Task: Look for space in Muritiba, Brazil from 11th June, 2023 to 17th June, 2023 for 1 adult in price range Rs.5000 to Rs.12000. Place can be private room with 1  bedroom having 1 bed and 1 bathroom. Property type can be house, flat, guest house, hotel. Booking option can be shelf check-in. Required host language is Spanish.
Action: Mouse moved to (182, 519)
Screenshot: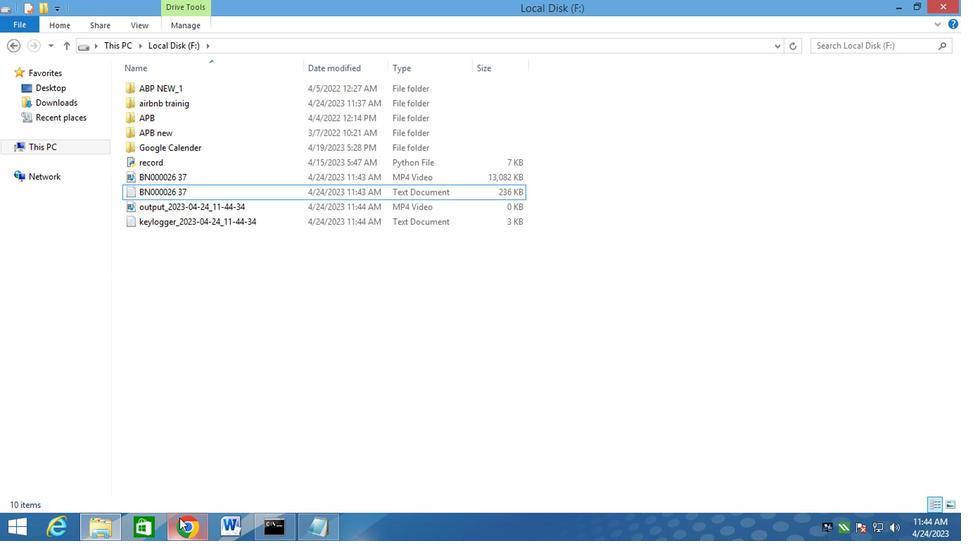 
Action: Mouse pressed left at (182, 519)
Screenshot: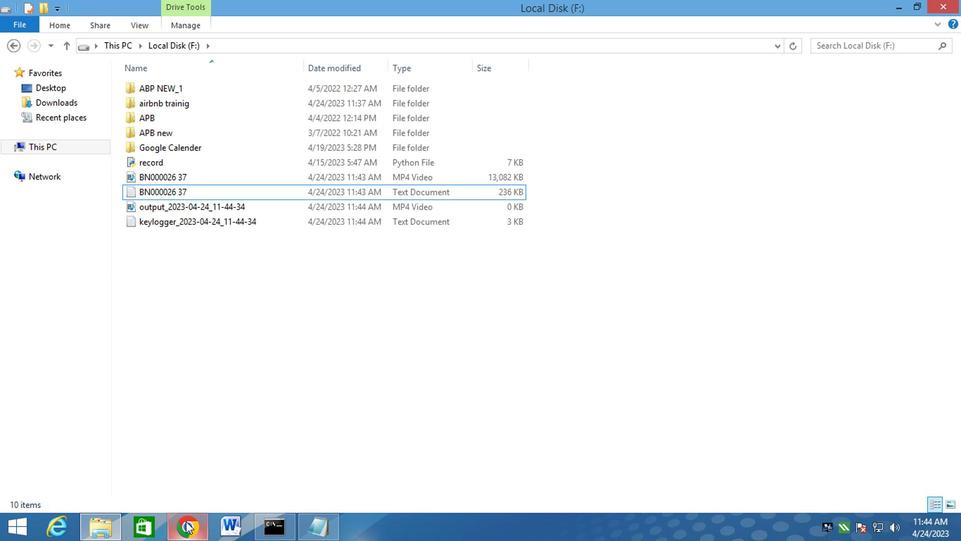 
Action: Mouse moved to (421, 101)
Screenshot: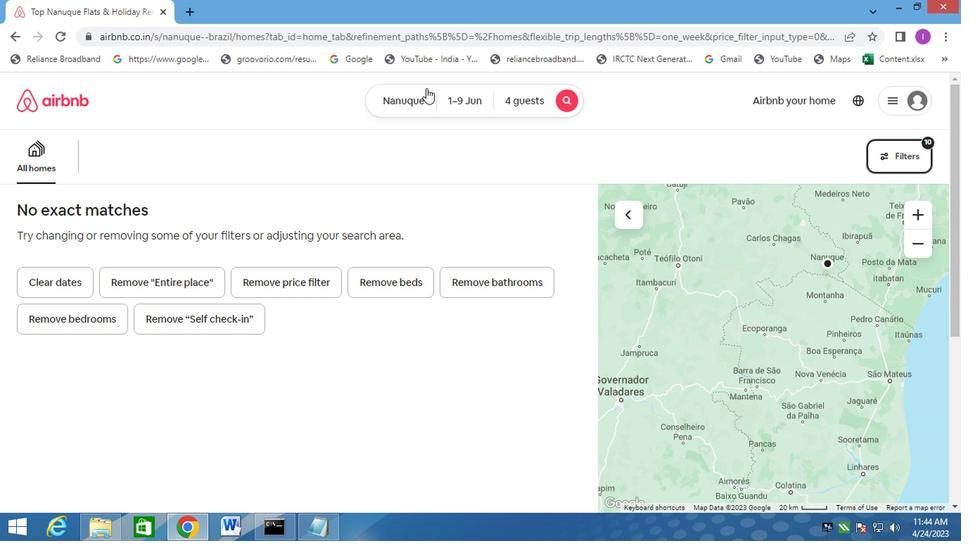 
Action: Mouse pressed left at (421, 101)
Screenshot: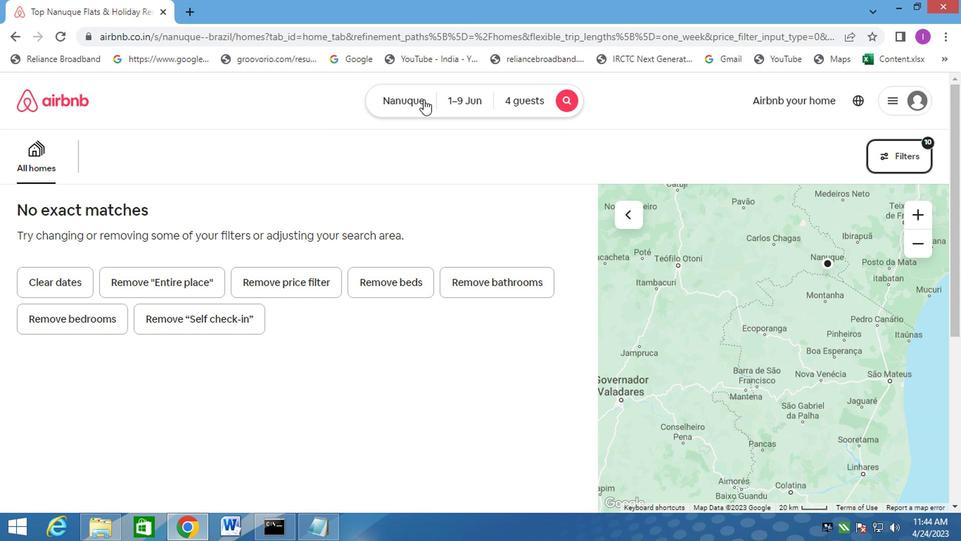 
Action: Mouse moved to (315, 159)
Screenshot: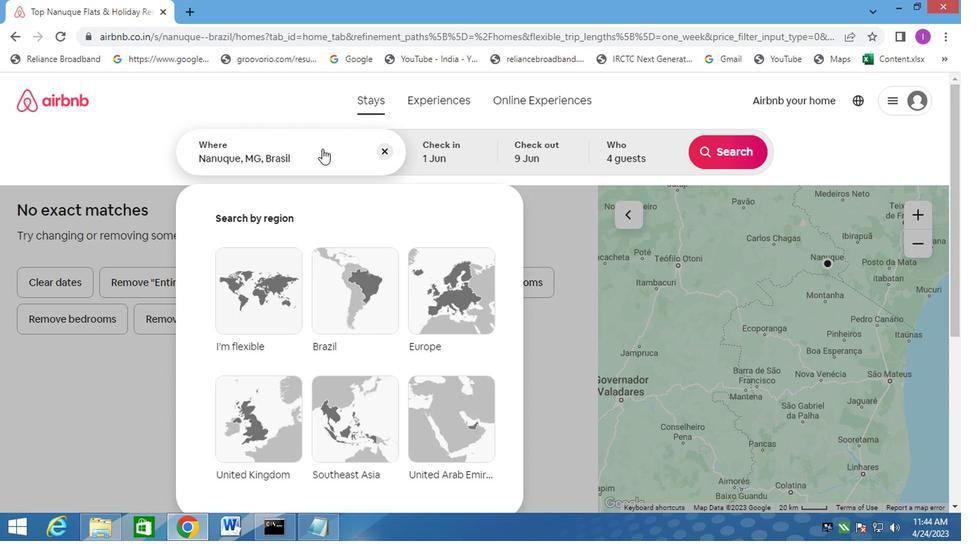 
Action: Mouse pressed left at (315, 159)
Screenshot: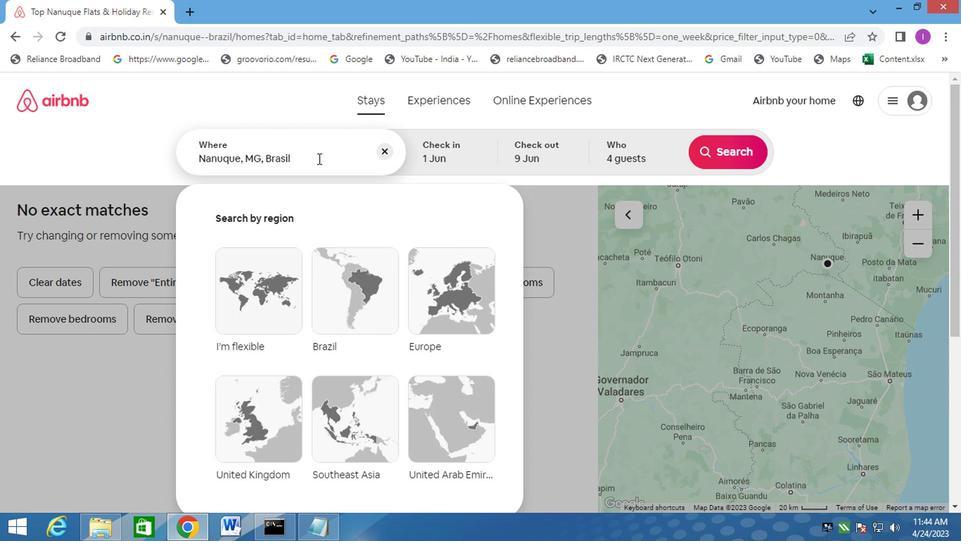 
Action: Mouse moved to (188, 175)
Screenshot: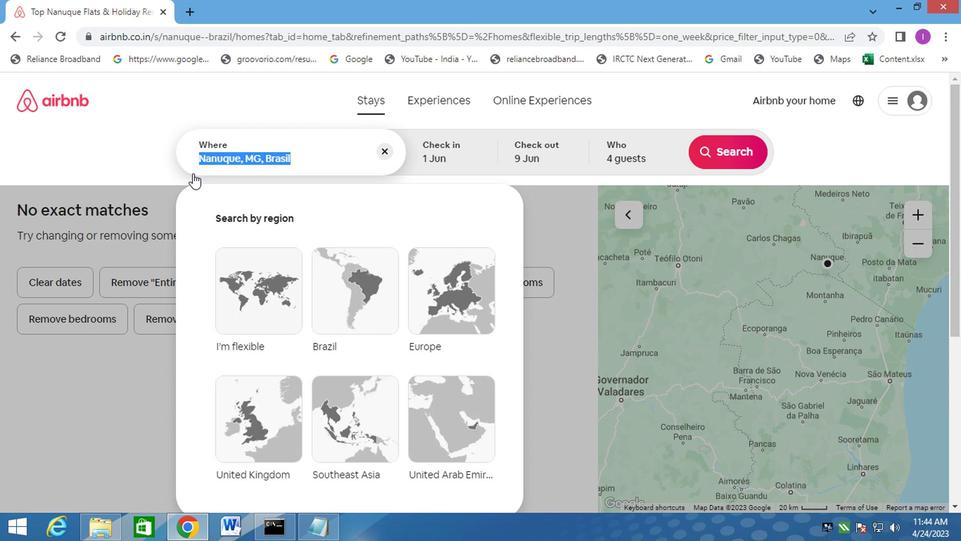 
Action: Key pressed <Key.caps_lock>Muritiba
Screenshot: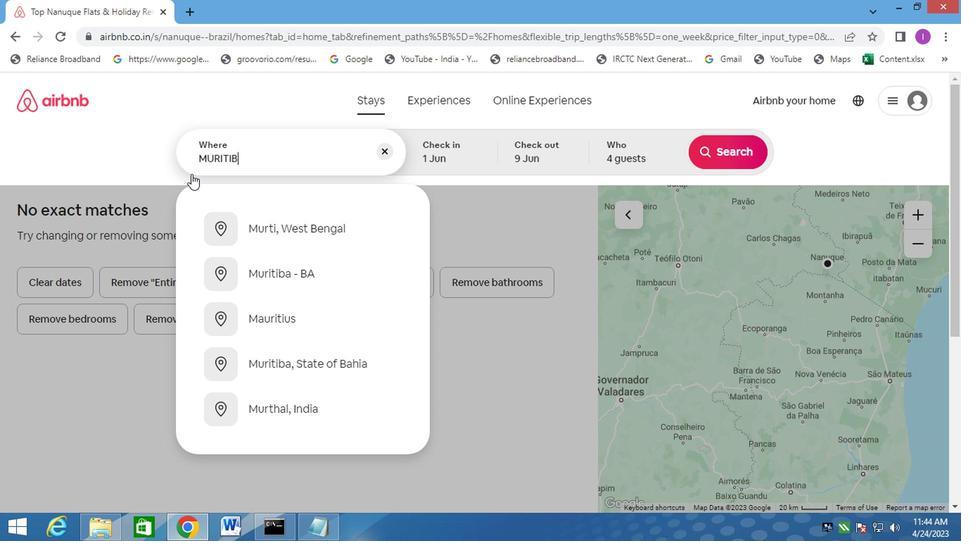 
Action: Mouse moved to (309, 234)
Screenshot: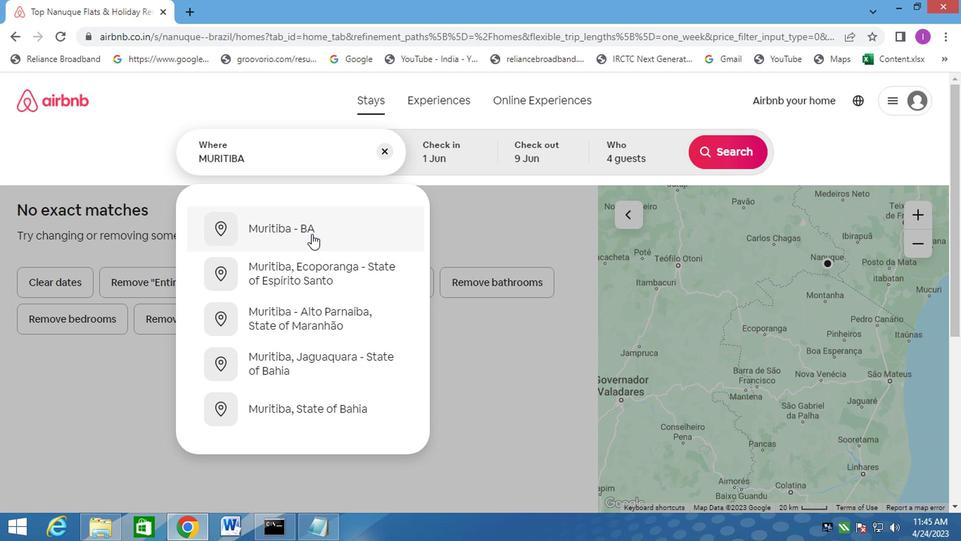 
Action: Mouse pressed left at (309, 234)
Screenshot: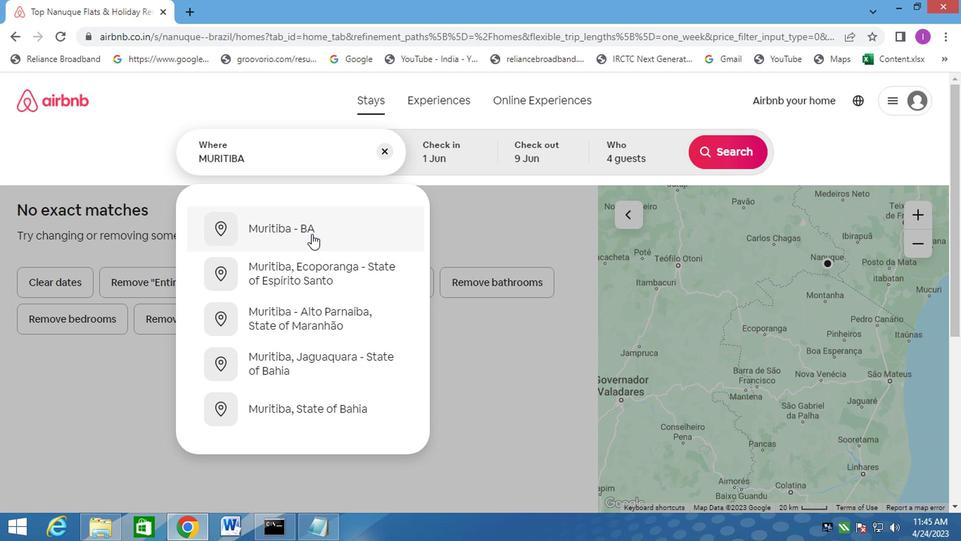 
Action: Mouse moved to (221, 389)
Screenshot: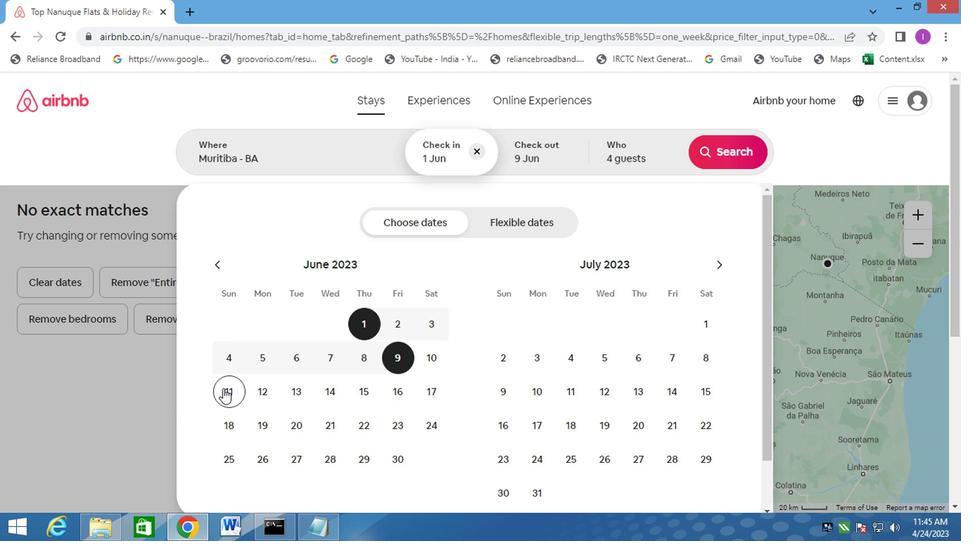 
Action: Mouse pressed left at (221, 389)
Screenshot: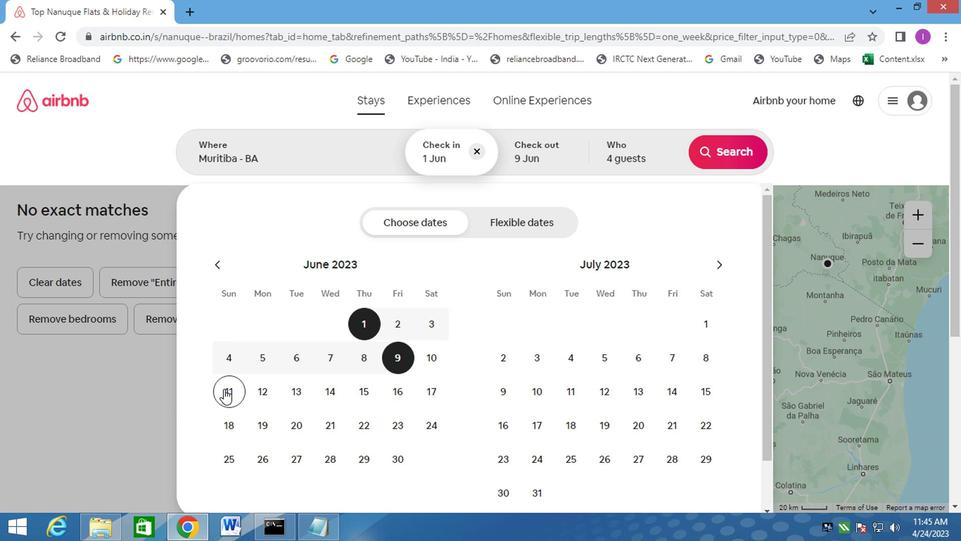 
Action: Mouse moved to (425, 396)
Screenshot: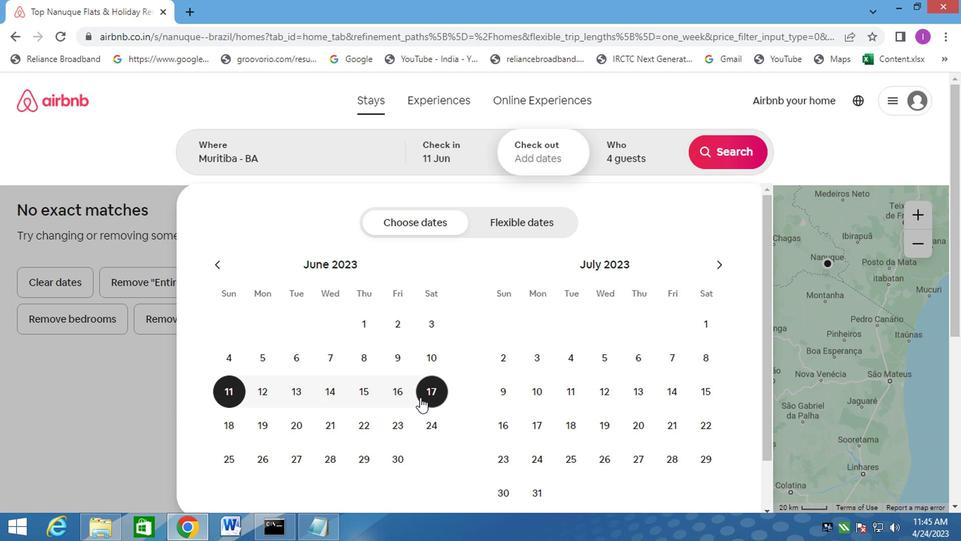 
Action: Mouse pressed left at (425, 396)
Screenshot: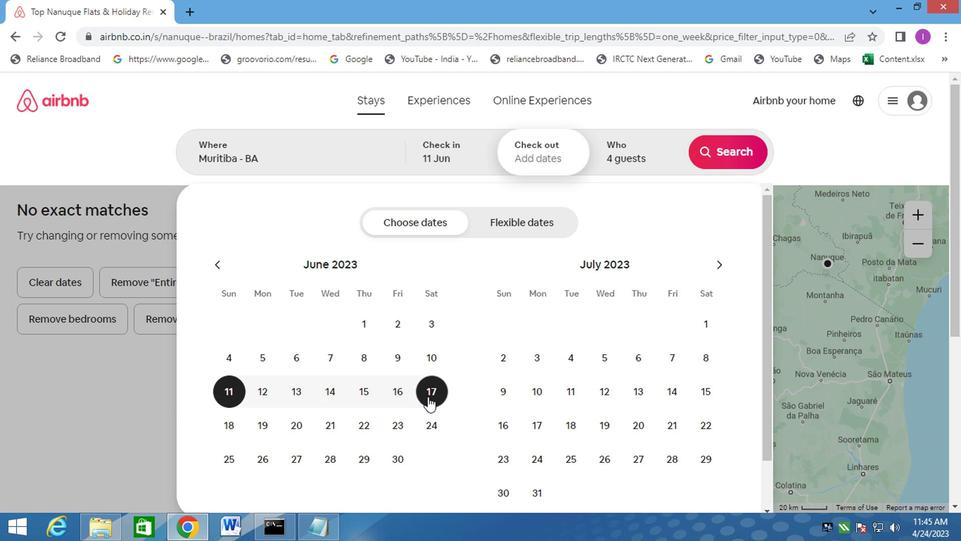 
Action: Mouse moved to (618, 152)
Screenshot: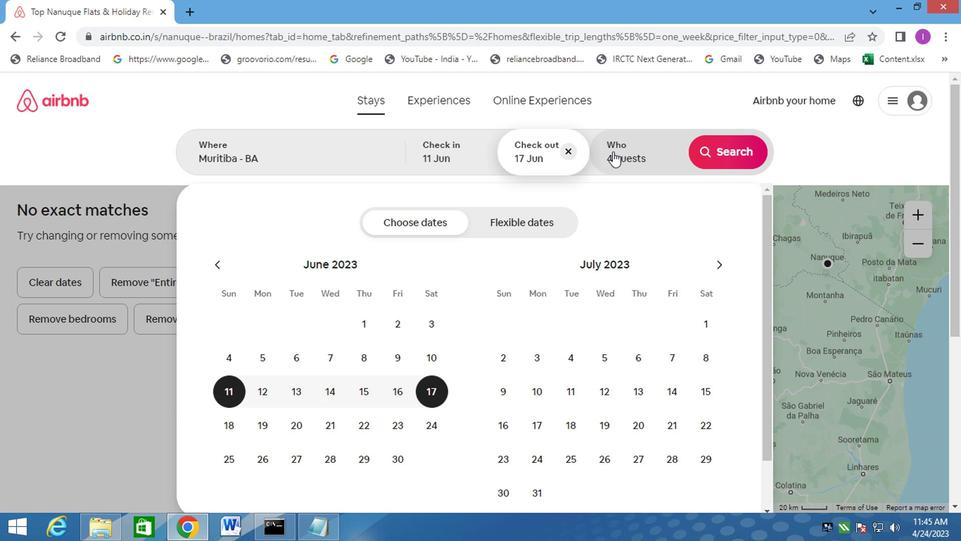 
Action: Mouse pressed left at (618, 152)
Screenshot: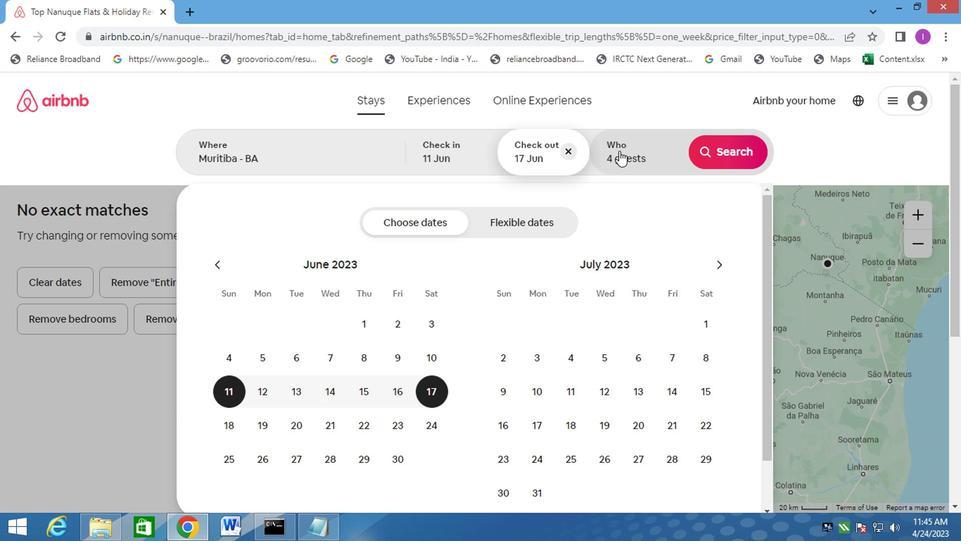 
Action: Mouse moved to (682, 229)
Screenshot: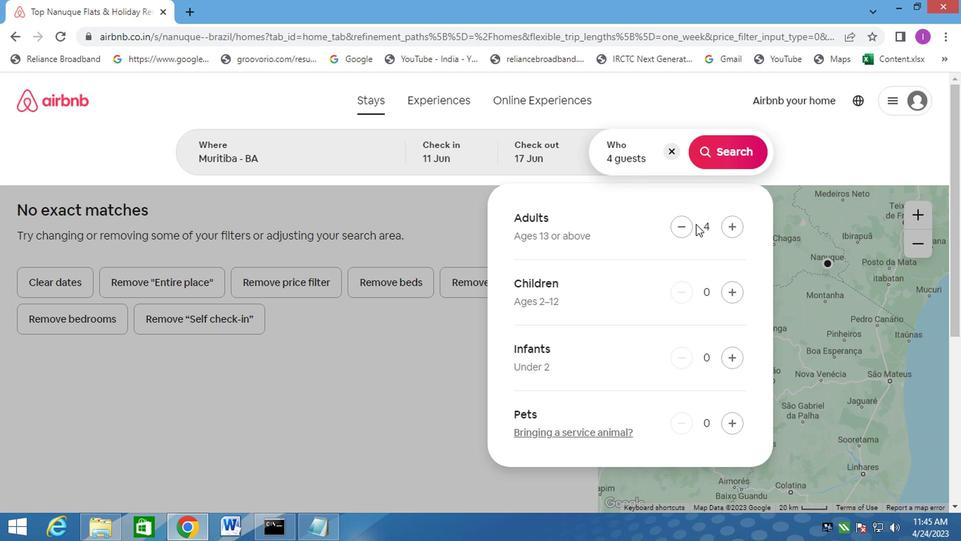 
Action: Mouse pressed left at (682, 229)
Screenshot: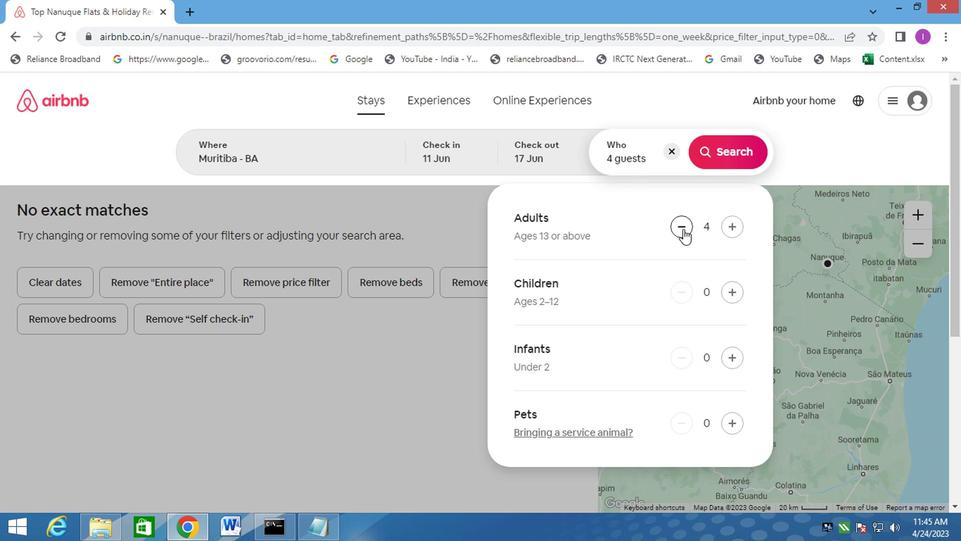 
Action: Mouse pressed left at (682, 229)
Screenshot: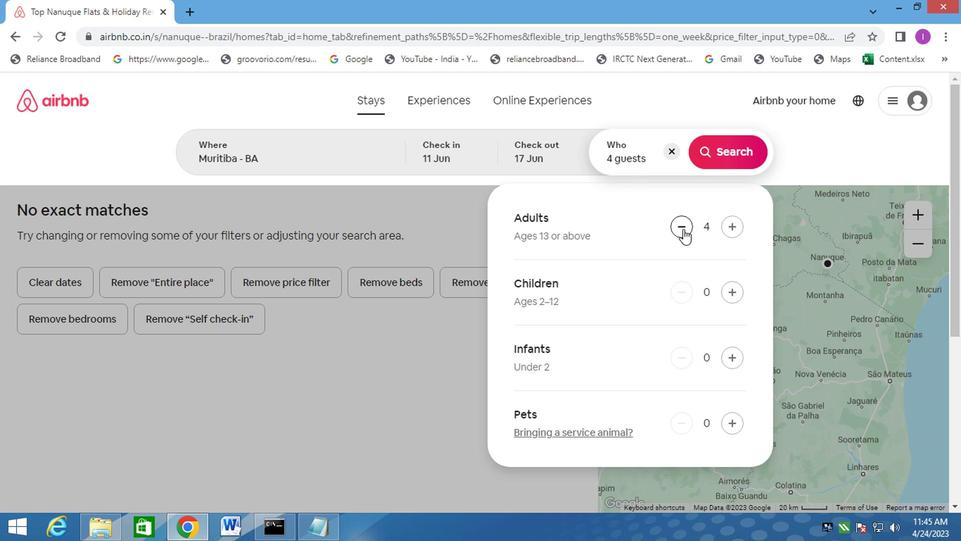 
Action: Mouse pressed left at (682, 229)
Screenshot: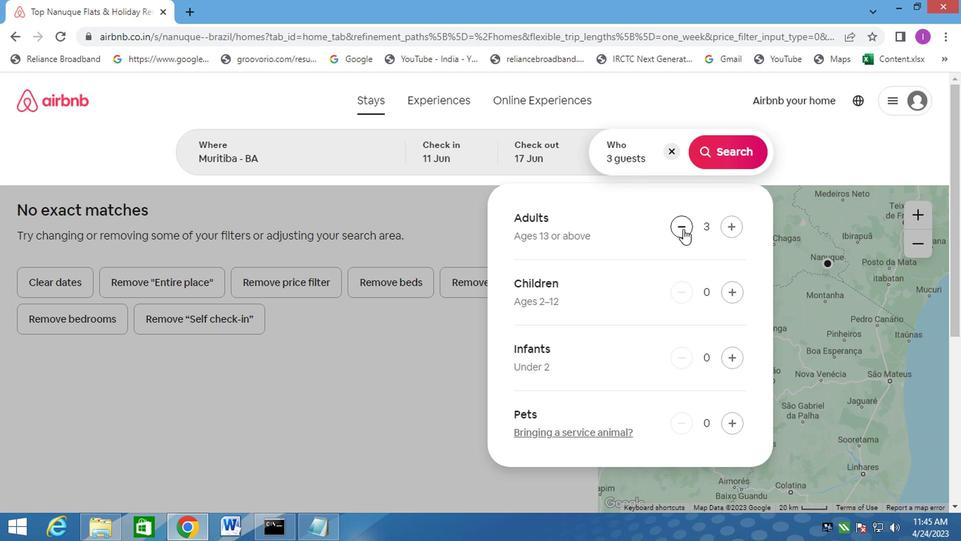 
Action: Mouse pressed left at (682, 229)
Screenshot: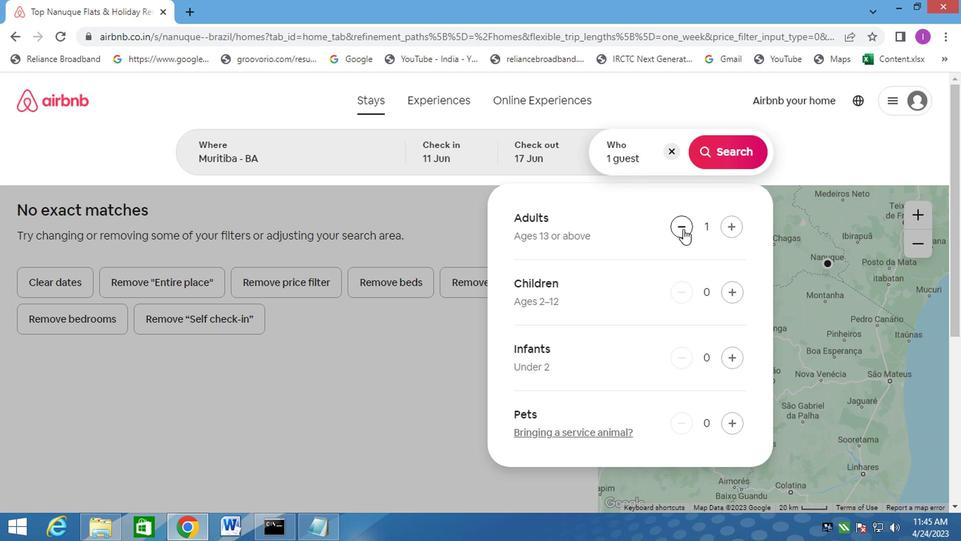 
Action: Mouse moved to (730, 223)
Screenshot: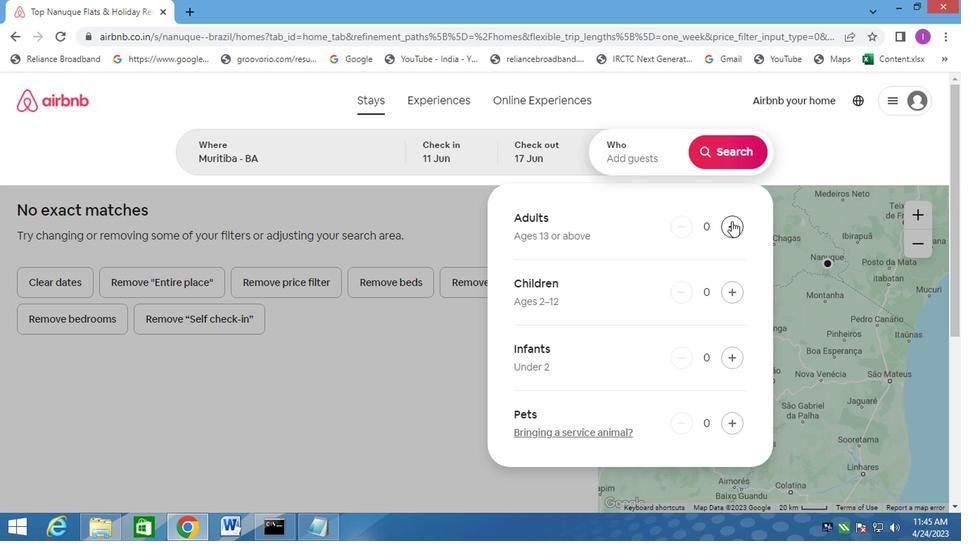 
Action: Mouse pressed left at (730, 223)
Screenshot: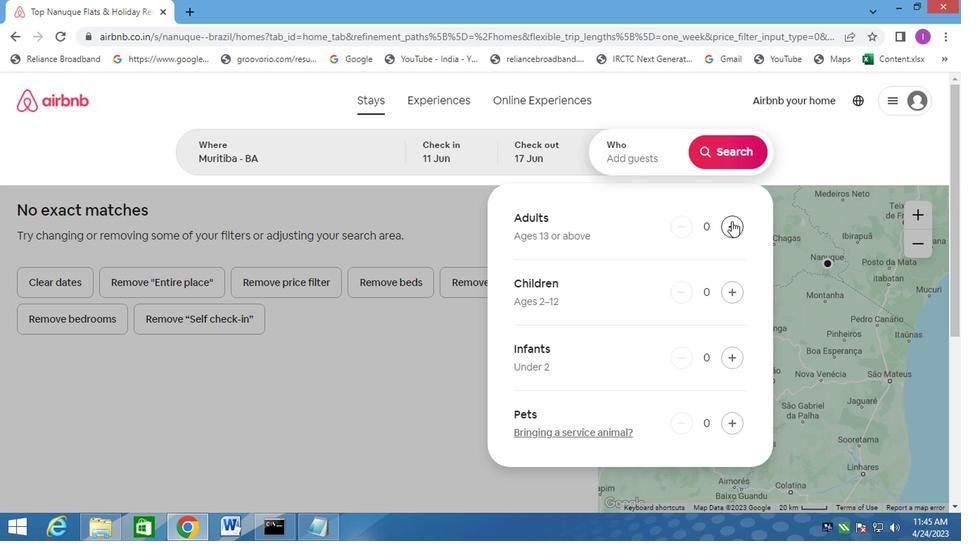 
Action: Mouse moved to (797, 136)
Screenshot: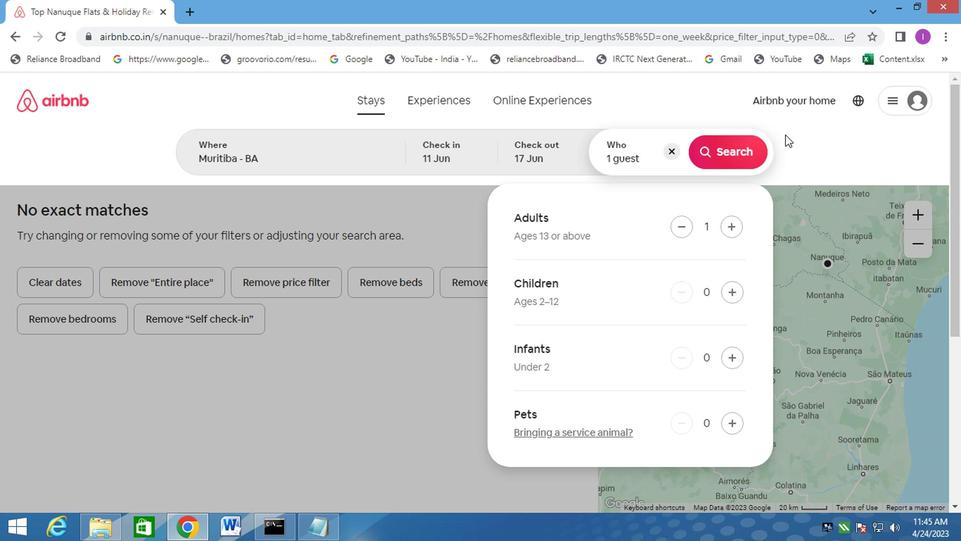 
Action: Mouse pressed left at (797, 136)
Screenshot: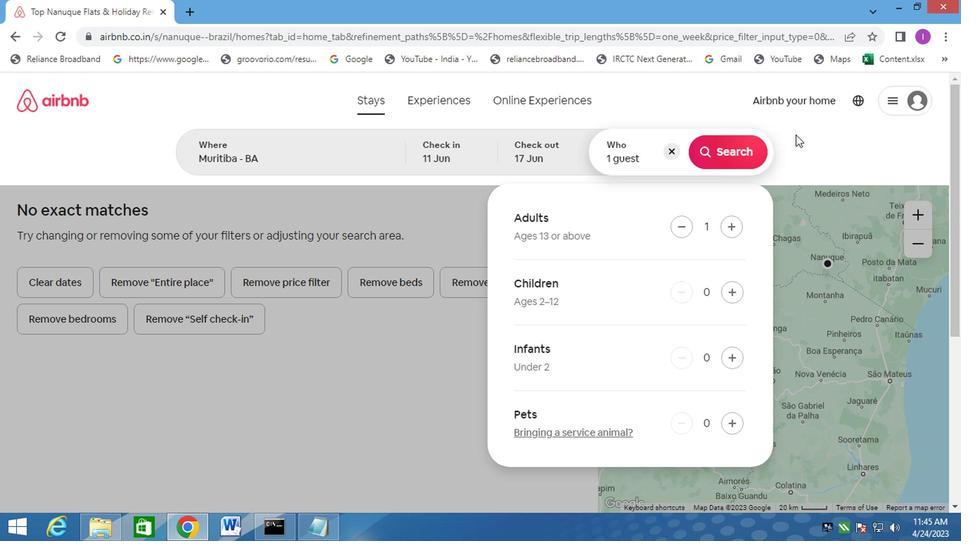 
Action: Mouse moved to (747, 148)
Screenshot: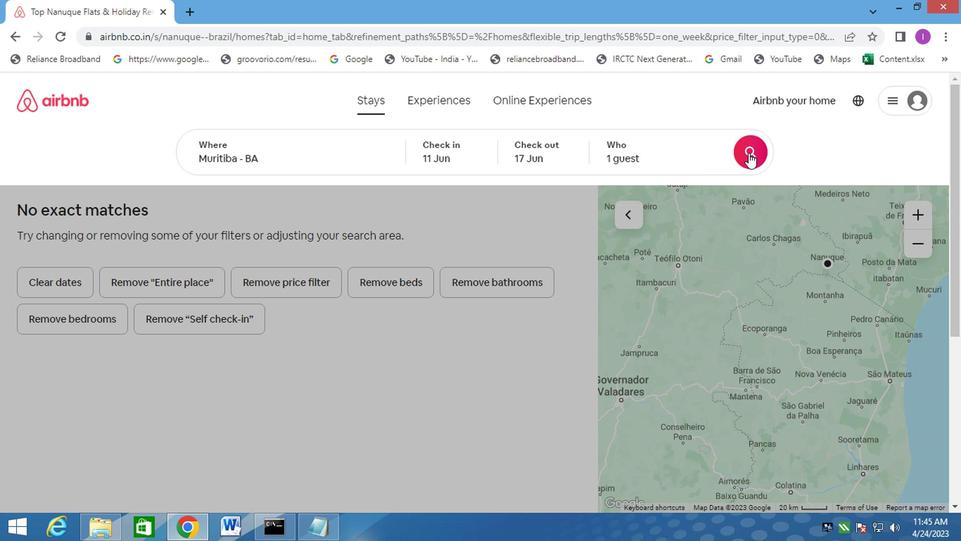 
Action: Mouse pressed left at (747, 148)
Screenshot: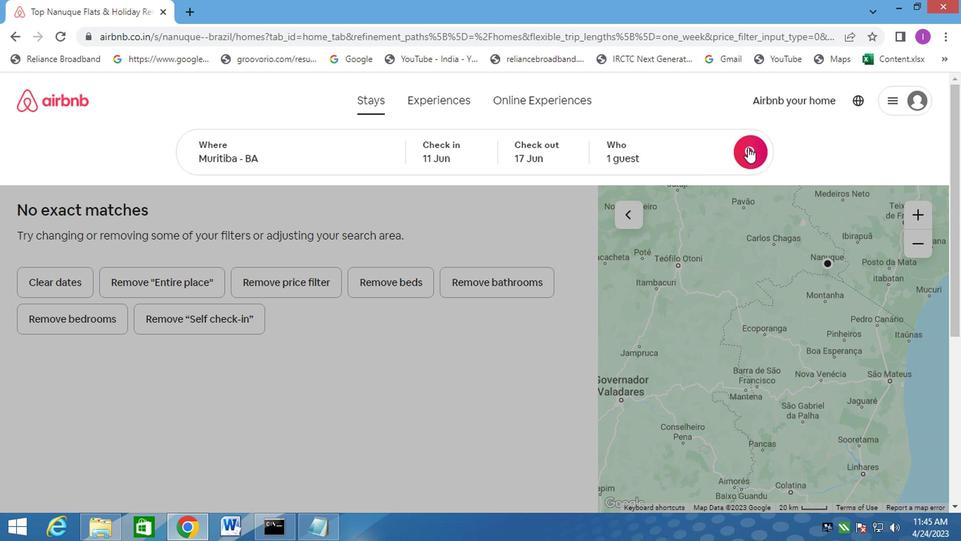 
Action: Mouse moved to (897, 156)
Screenshot: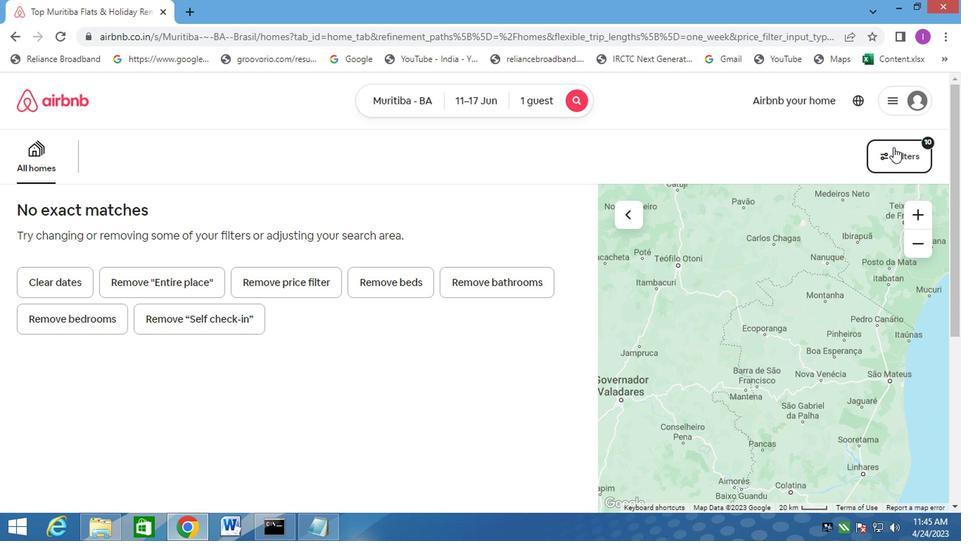 
Action: Mouse pressed left at (897, 156)
Screenshot: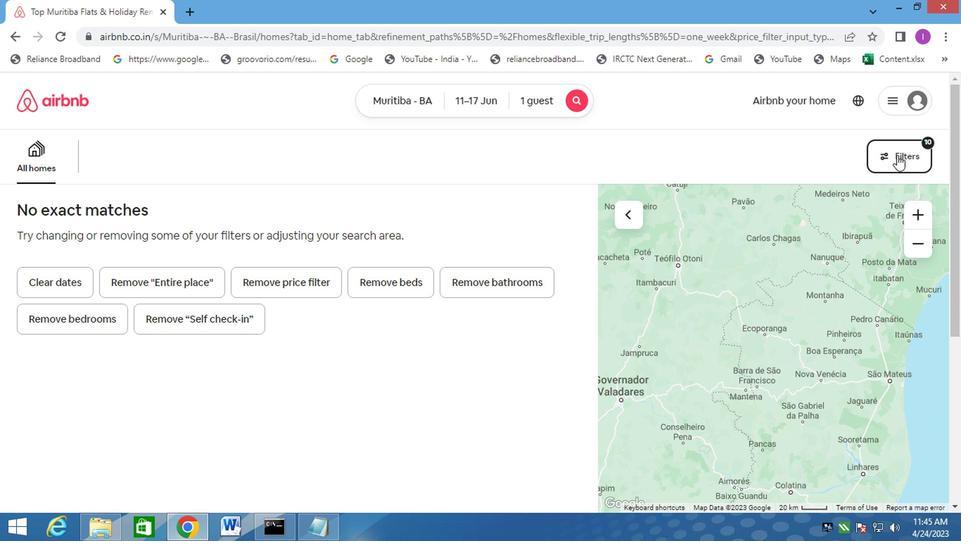
Action: Mouse moved to (318, 237)
Screenshot: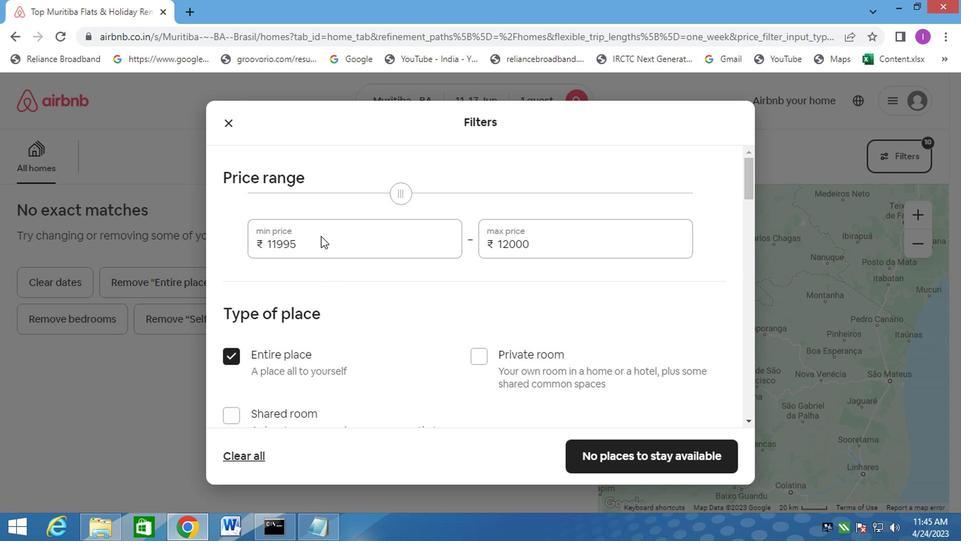 
Action: Mouse pressed left at (318, 237)
Screenshot: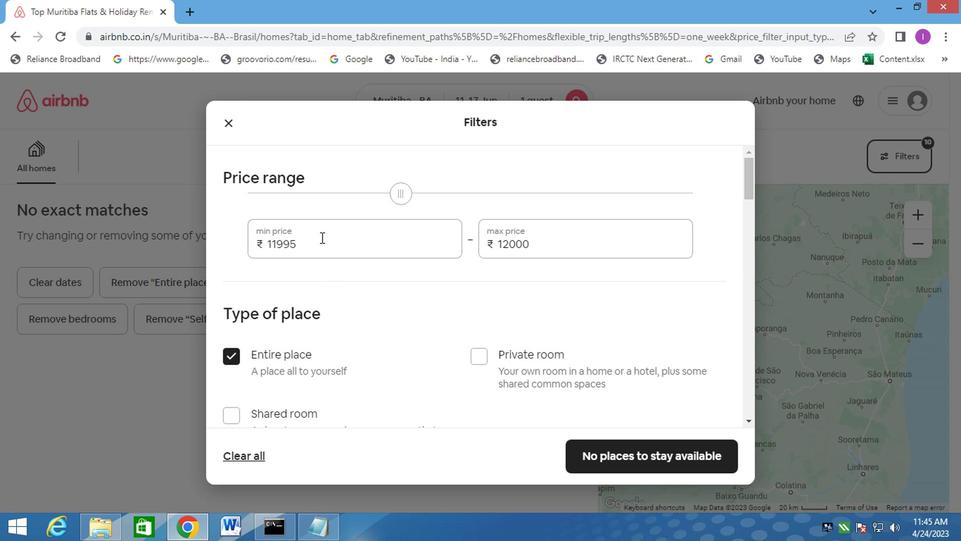 
Action: Mouse moved to (451, 286)
Screenshot: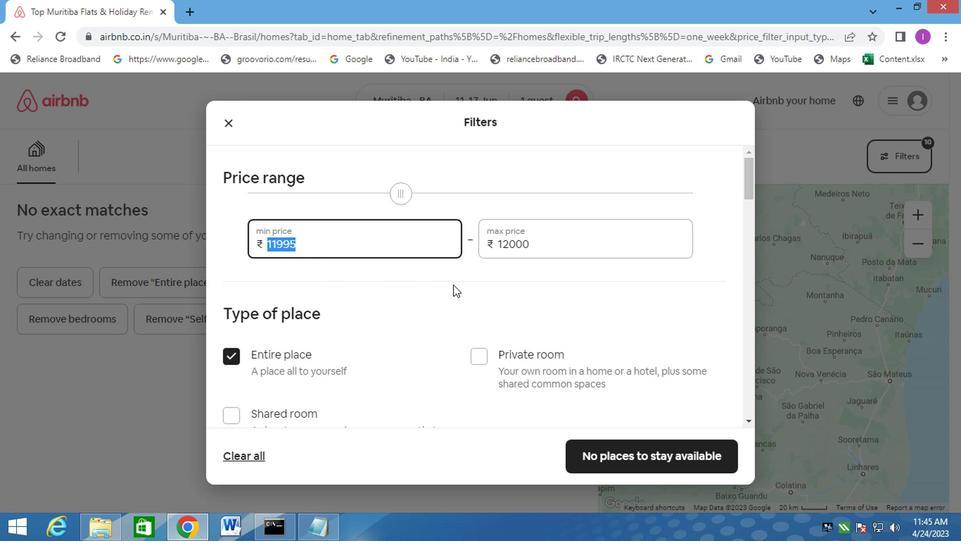 
Action: Key pressed 5000
Screenshot: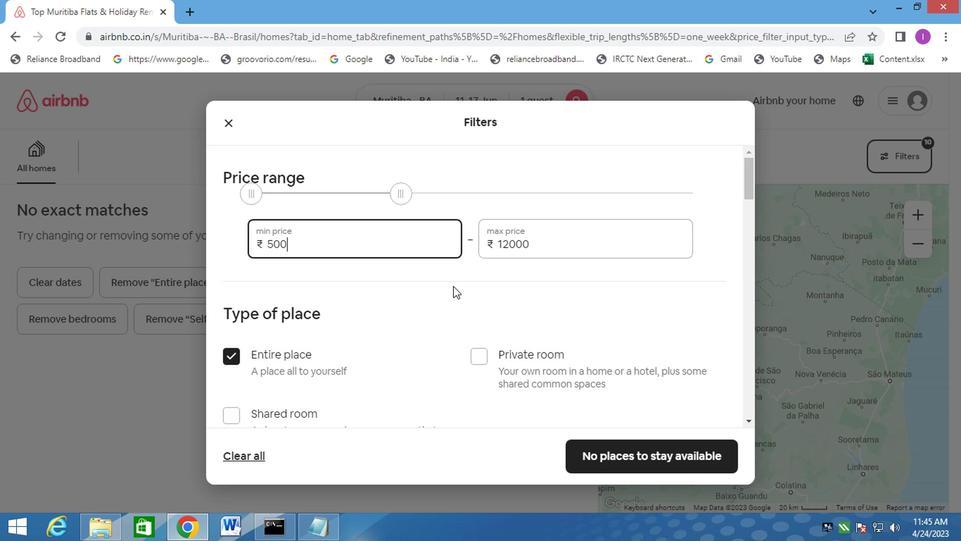 
Action: Mouse moved to (532, 242)
Screenshot: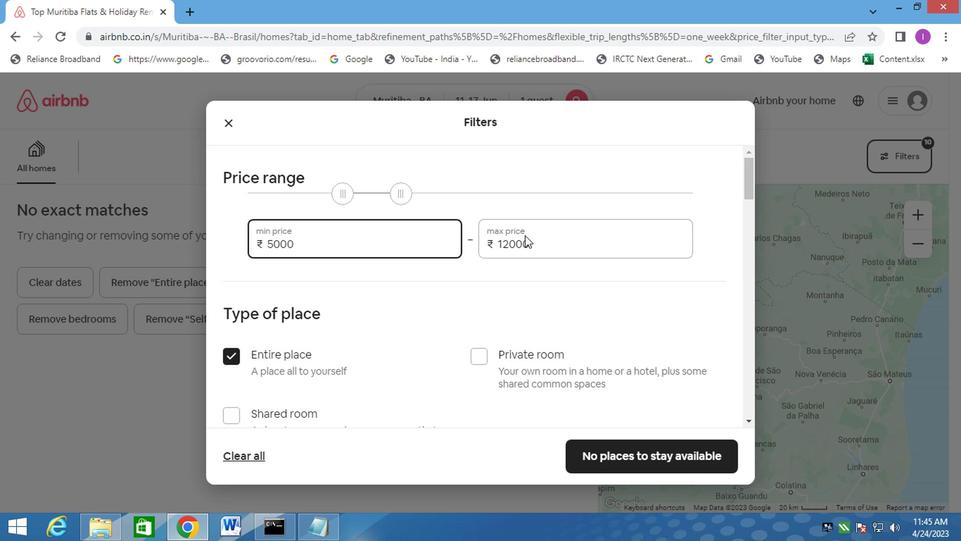 
Action: Mouse pressed left at (532, 242)
Screenshot: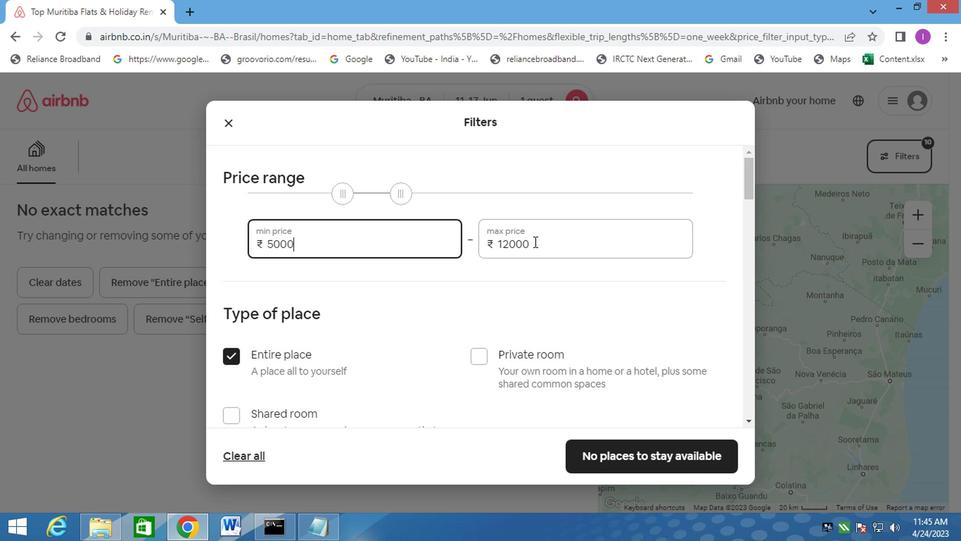 
Action: Mouse moved to (625, 242)
Screenshot: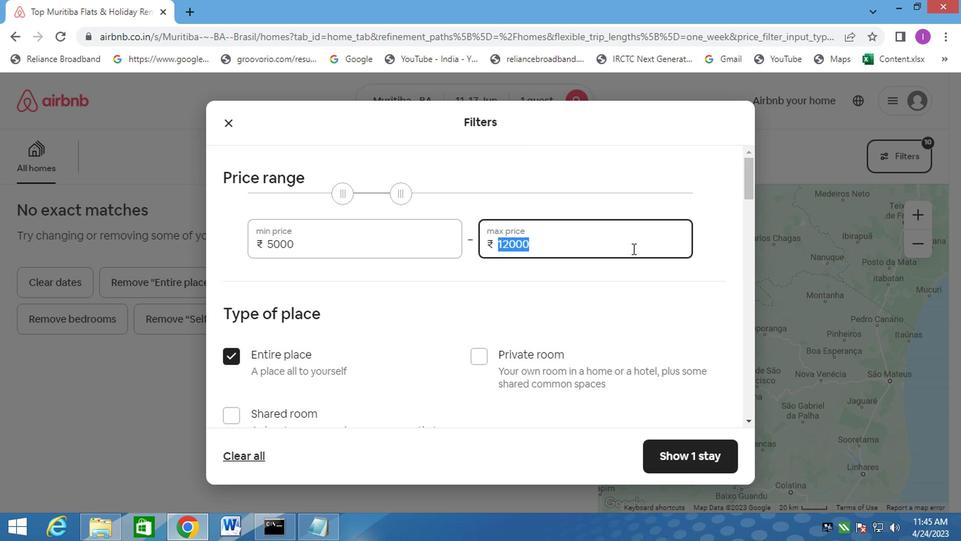 
Action: Mouse pressed left at (625, 242)
Screenshot: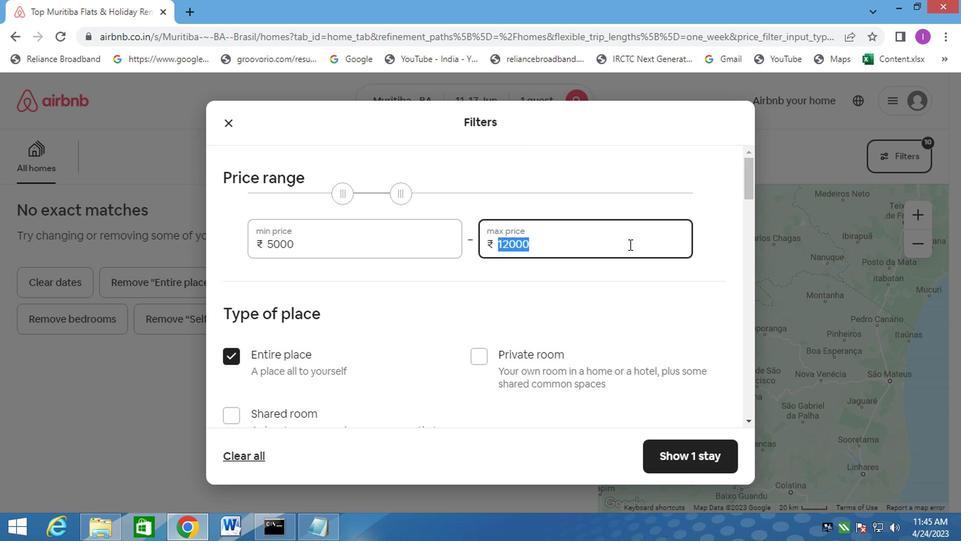 
Action: Mouse moved to (285, 366)
Screenshot: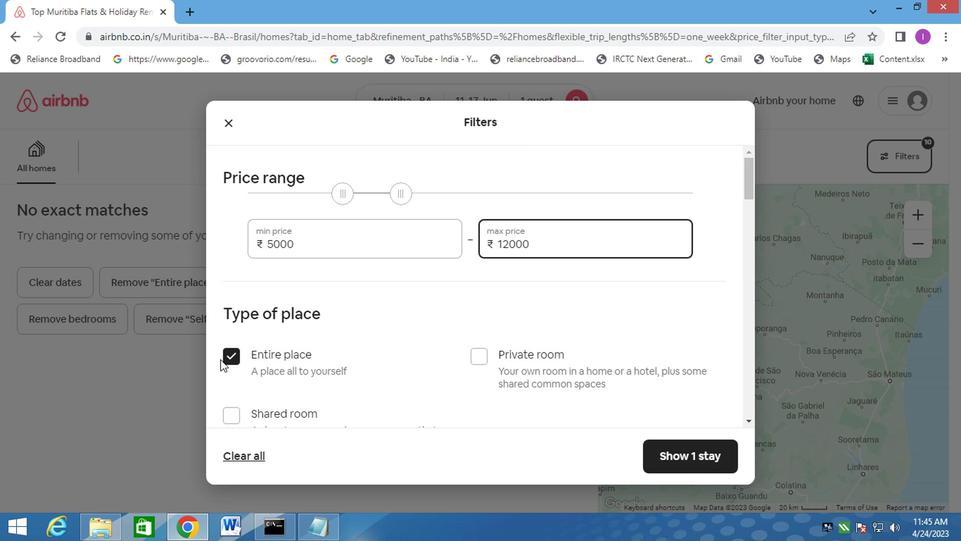 
Action: Mouse scrolled (285, 365) with delta (0, -1)
Screenshot: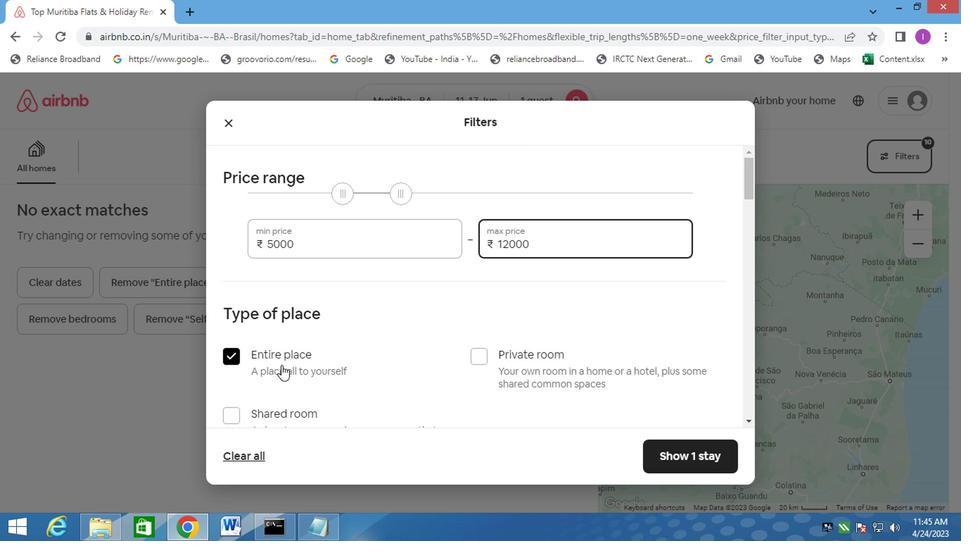 
Action: Mouse scrolled (285, 365) with delta (0, -1)
Screenshot: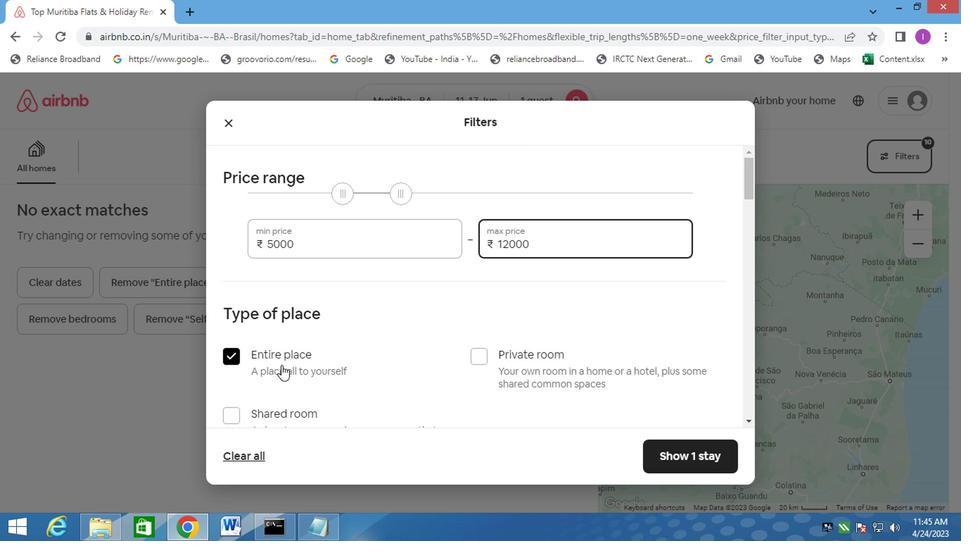 
Action: Mouse moved to (285, 366)
Screenshot: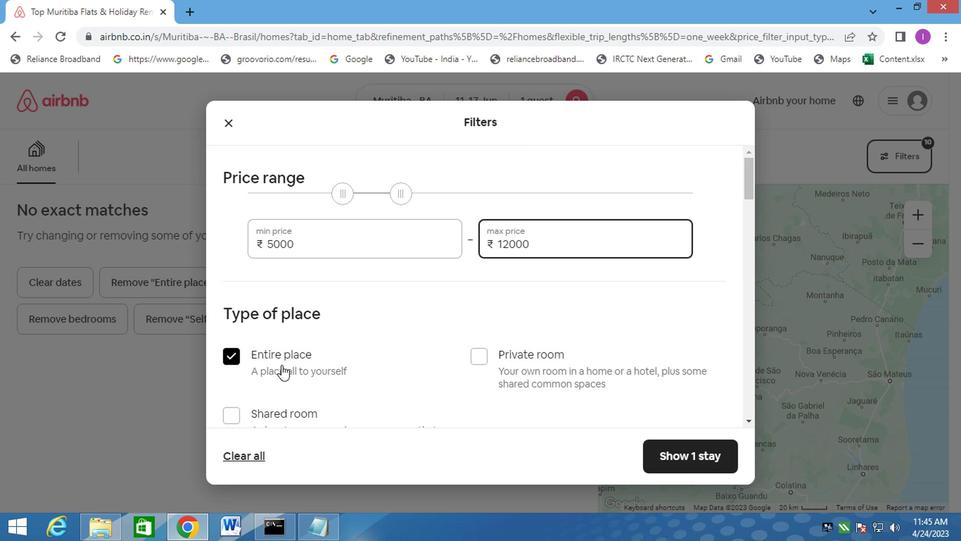 
Action: Mouse scrolled (285, 365) with delta (0, -1)
Screenshot: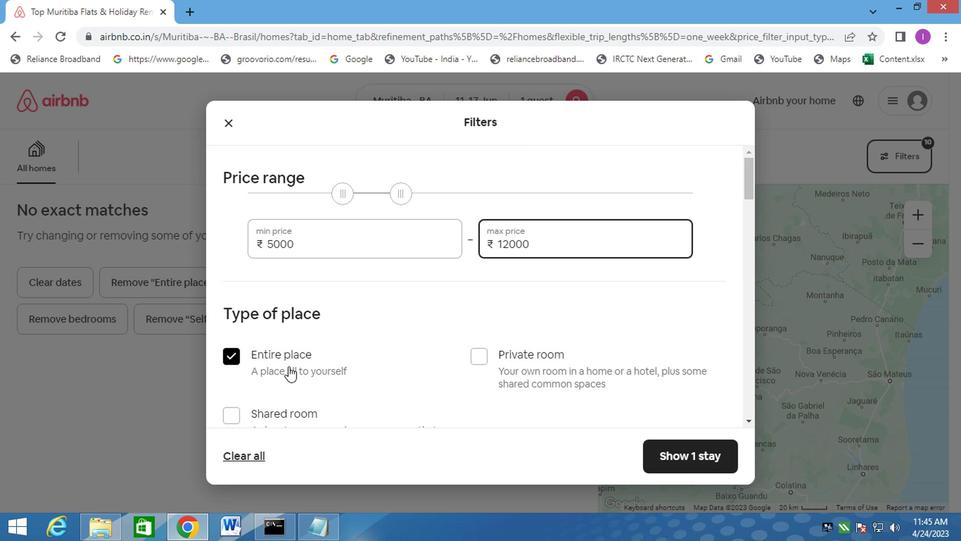 
Action: Mouse moved to (289, 235)
Screenshot: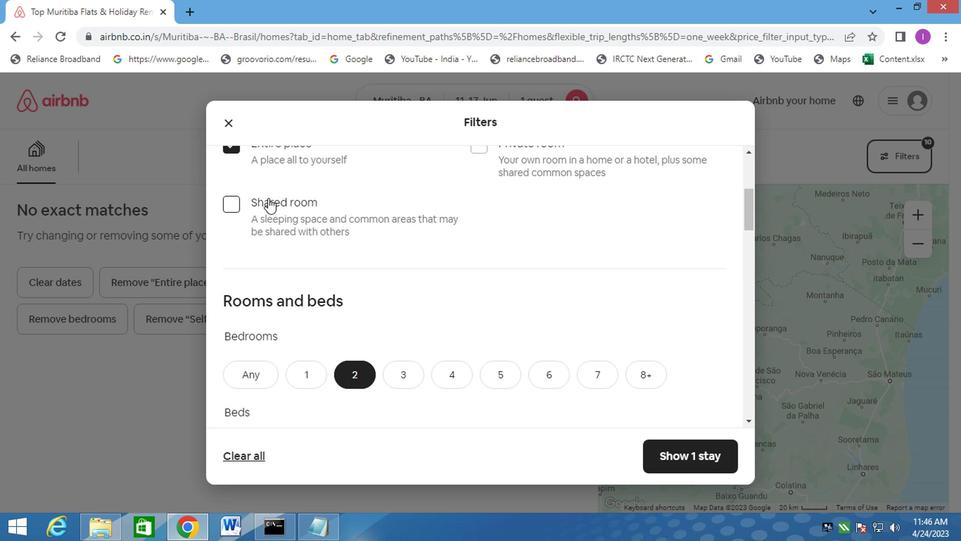 
Action: Mouse scrolled (289, 235) with delta (0, 0)
Screenshot: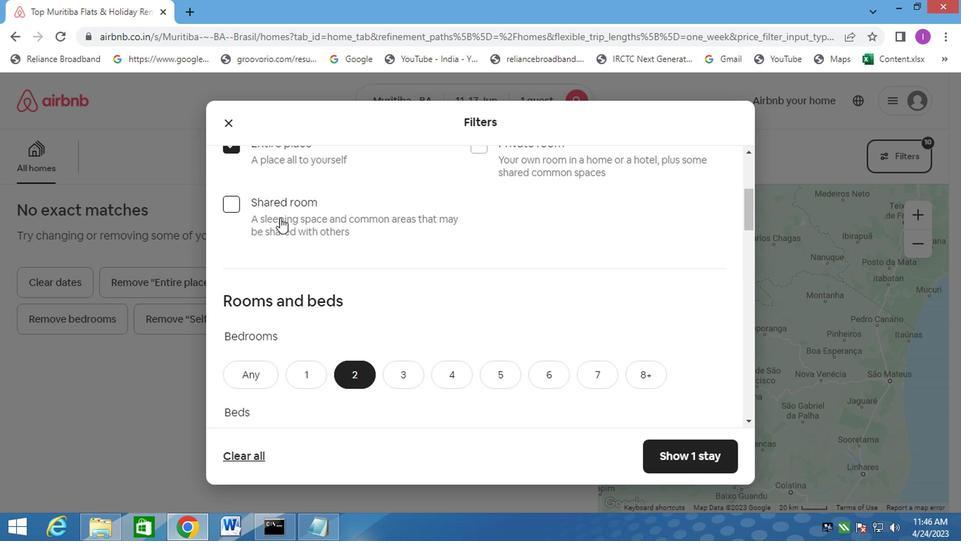 
Action: Mouse scrolled (289, 235) with delta (0, 0)
Screenshot: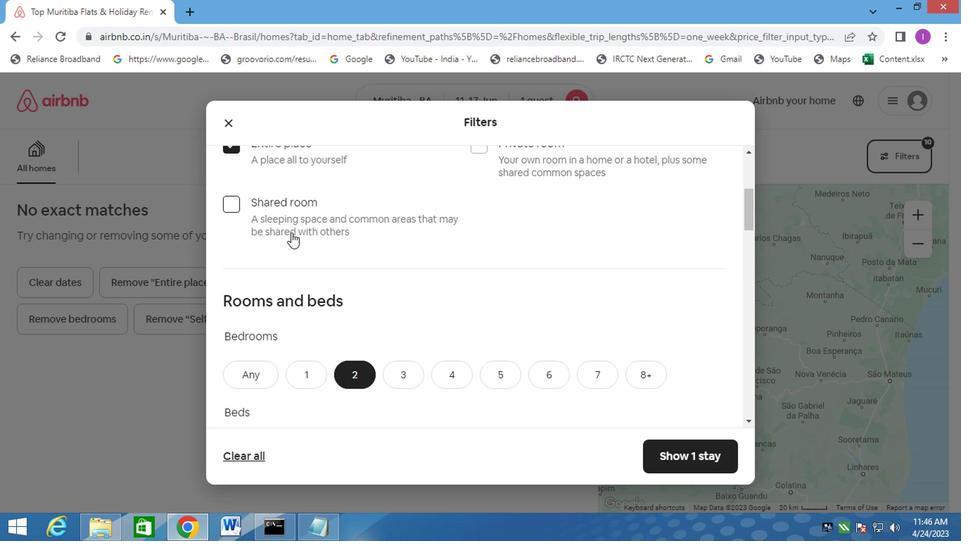 
Action: Mouse moved to (233, 281)
Screenshot: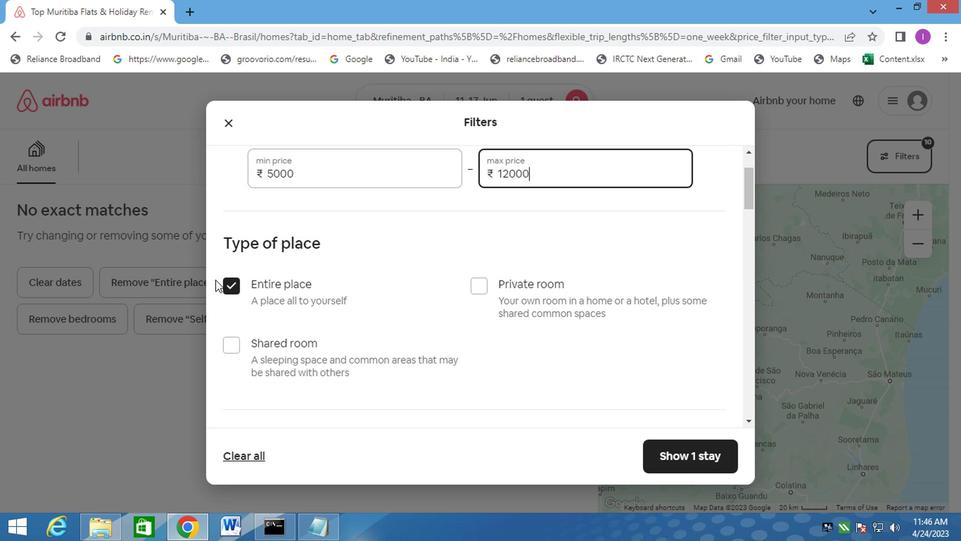 
Action: Mouse pressed left at (233, 281)
Screenshot: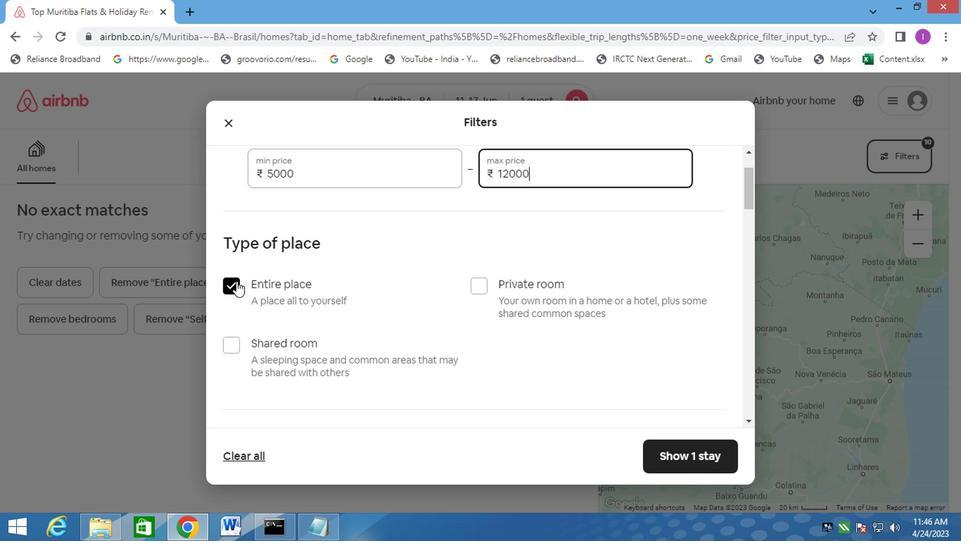 
Action: Mouse moved to (475, 286)
Screenshot: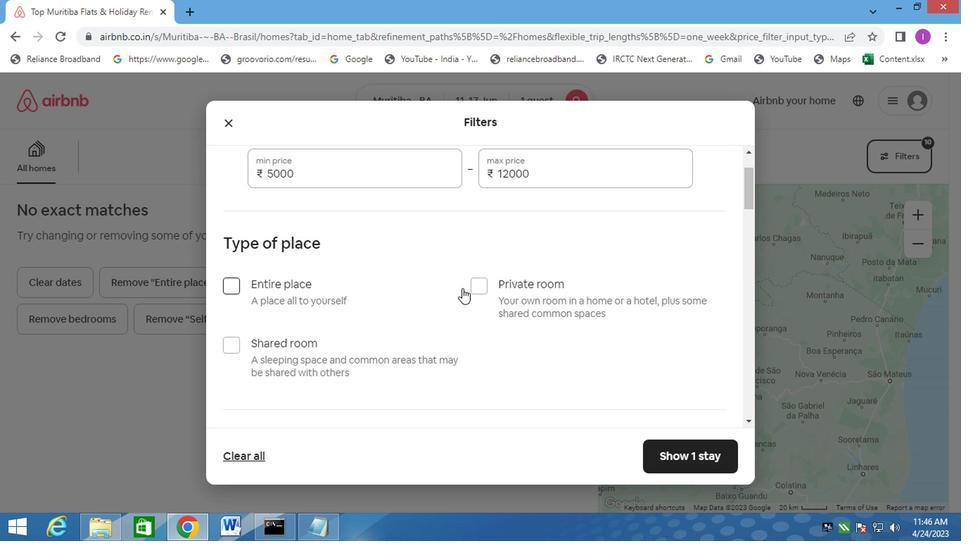 
Action: Mouse pressed left at (475, 286)
Screenshot: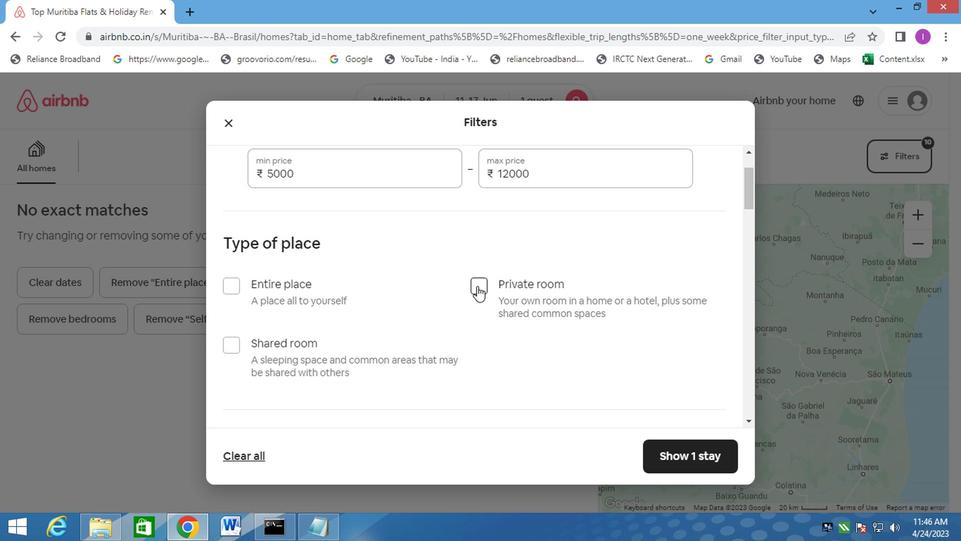 
Action: Mouse moved to (142, 484)
Screenshot: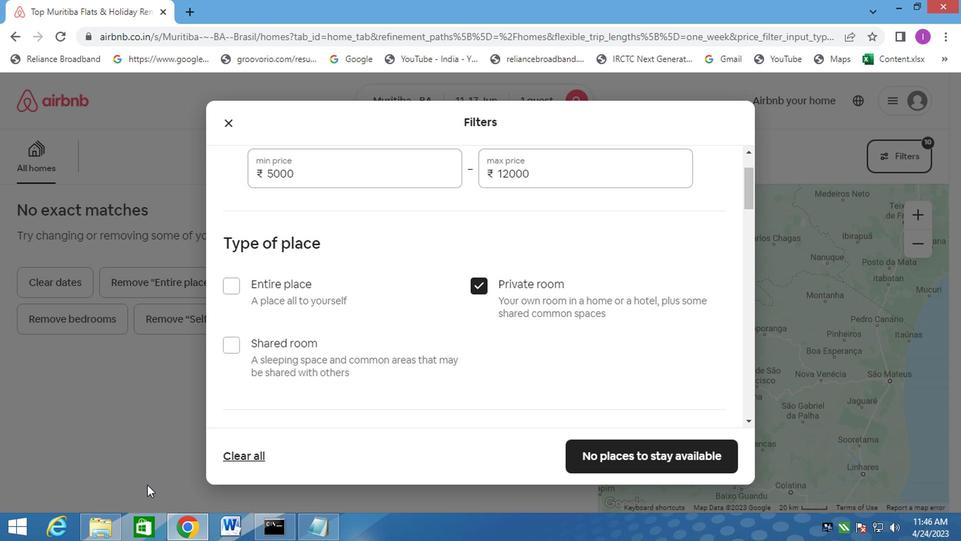 
Action: Mouse scrolled (142, 483) with delta (0, -1)
Screenshot: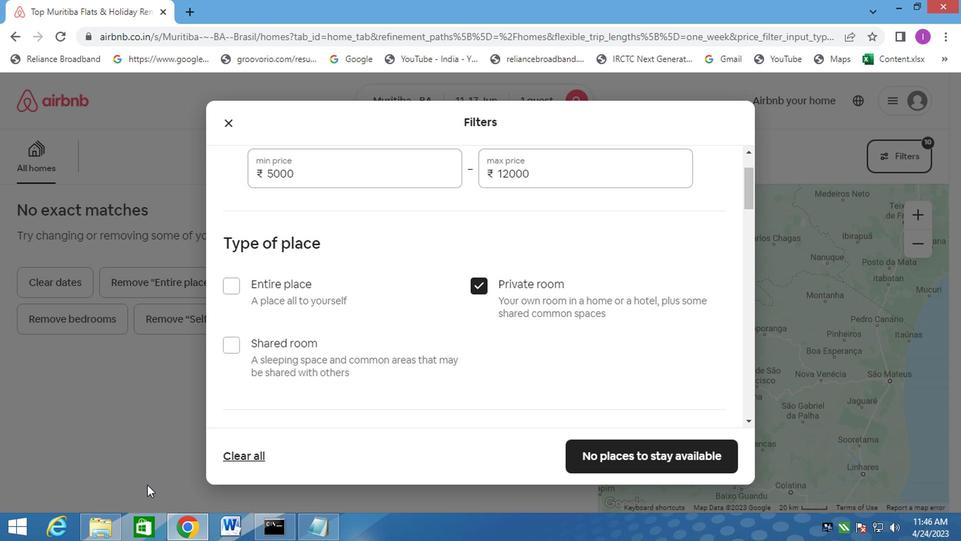 
Action: Mouse scrolled (142, 483) with delta (0, -1)
Screenshot: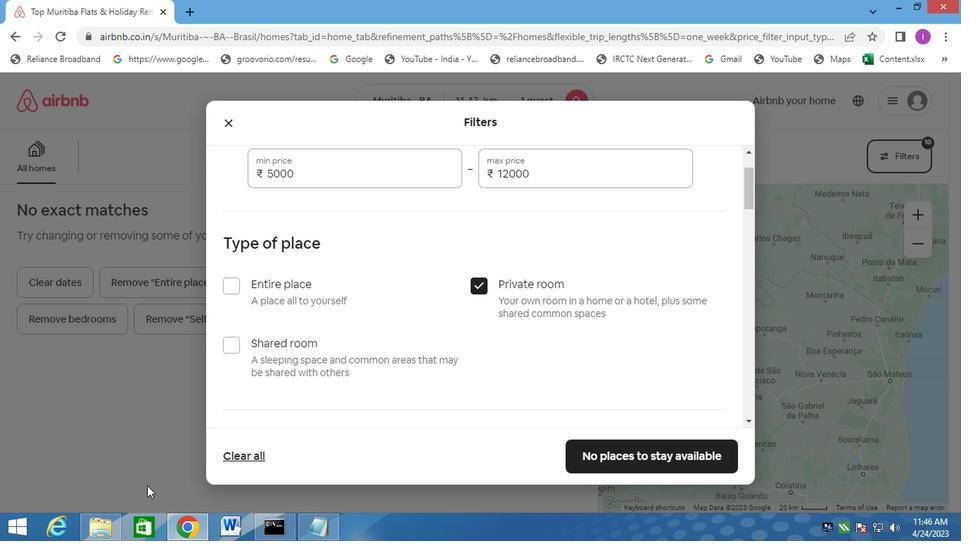 
Action: Mouse scrolled (142, 483) with delta (0, -1)
Screenshot: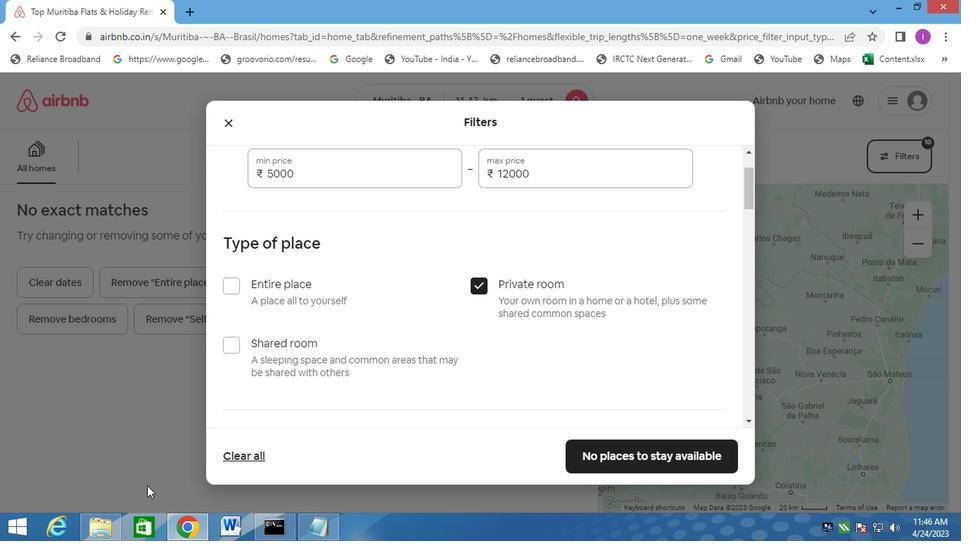 
Action: Mouse moved to (142, 483)
Screenshot: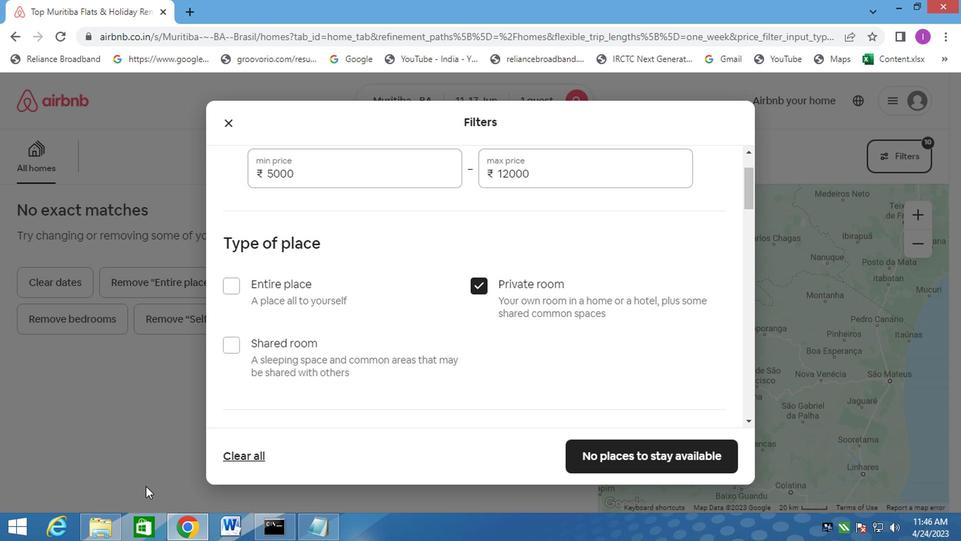 
Action: Mouse scrolled (142, 483) with delta (0, 0)
Screenshot: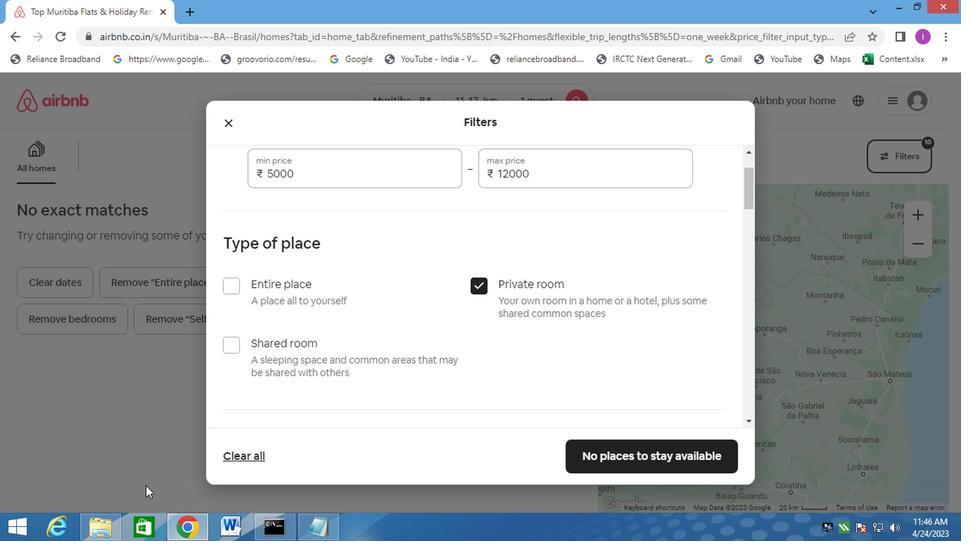 
Action: Mouse moved to (144, 481)
Screenshot: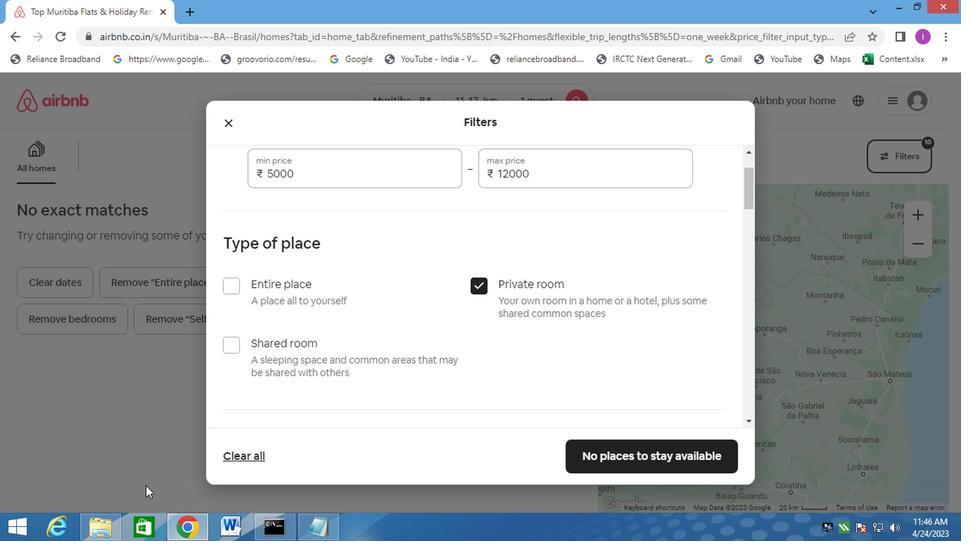 
Action: Mouse scrolled (142, 481) with delta (0, 0)
Screenshot: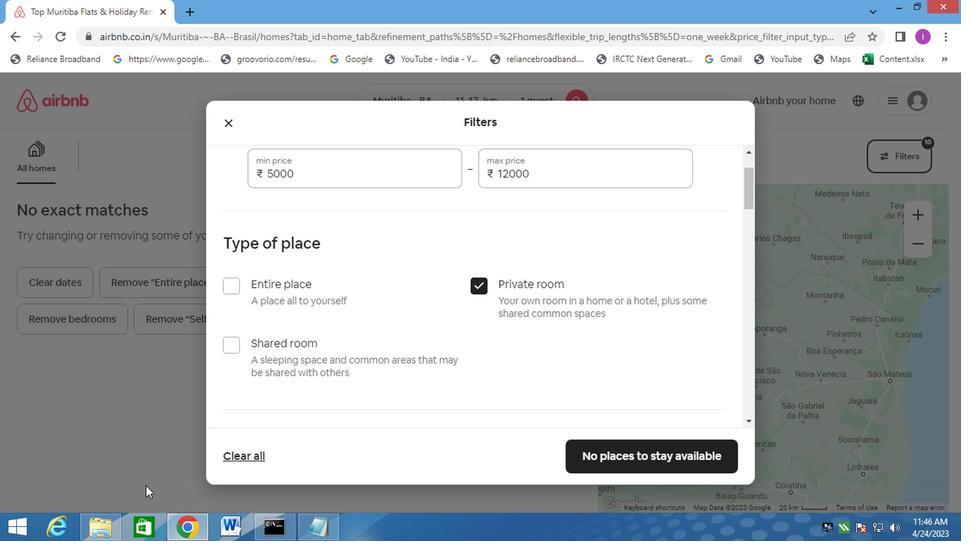 
Action: Mouse moved to (243, 403)
Screenshot: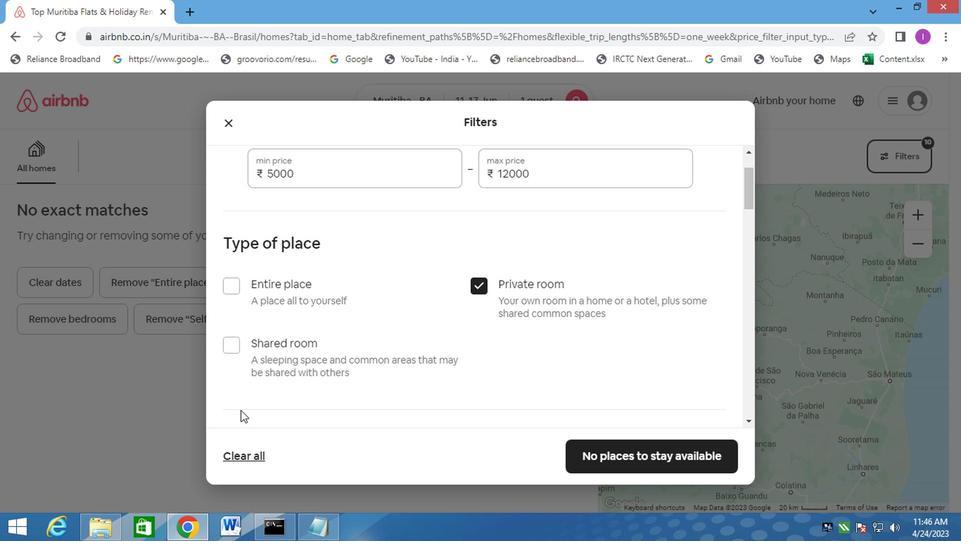 
Action: Mouse scrolled (243, 402) with delta (0, -1)
Screenshot: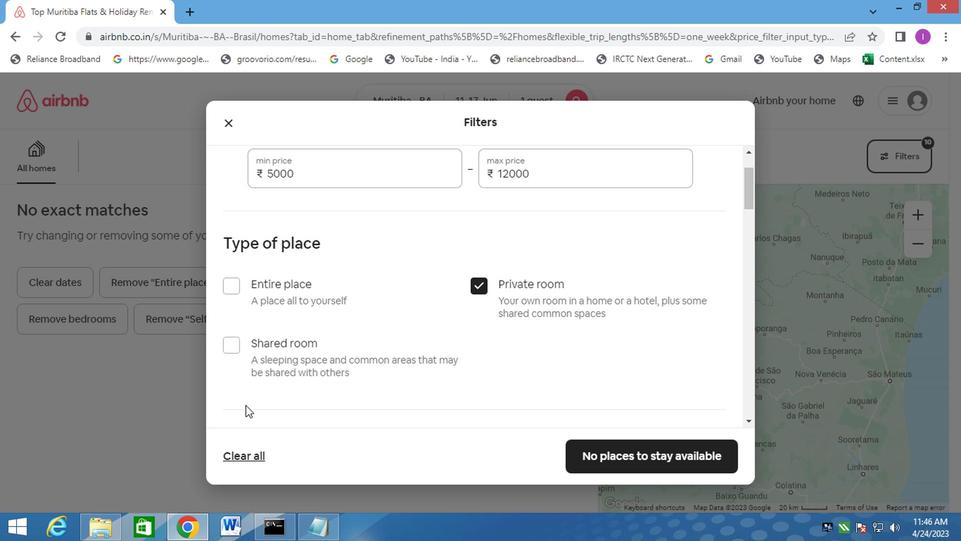 
Action: Mouse scrolled (243, 402) with delta (0, -1)
Screenshot: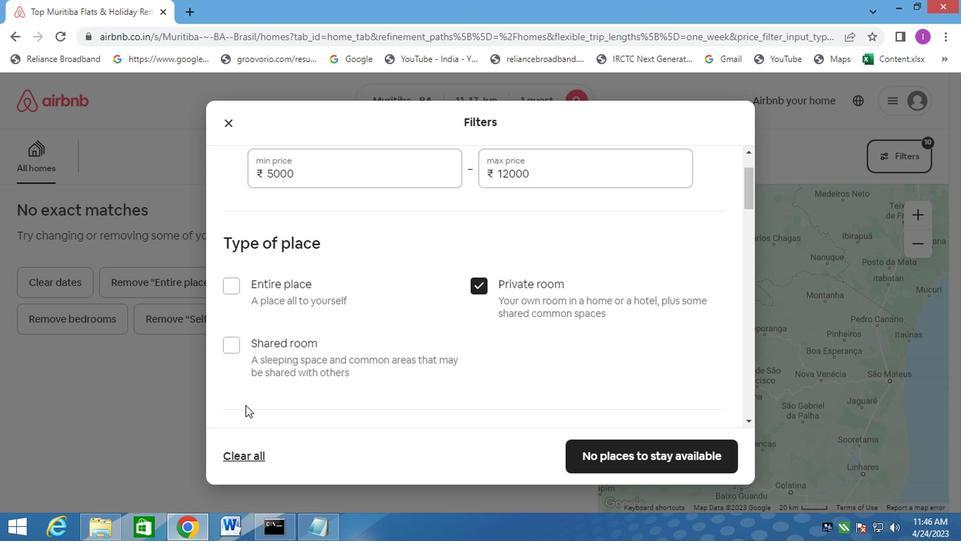 
Action: Mouse scrolled (243, 402) with delta (0, -1)
Screenshot: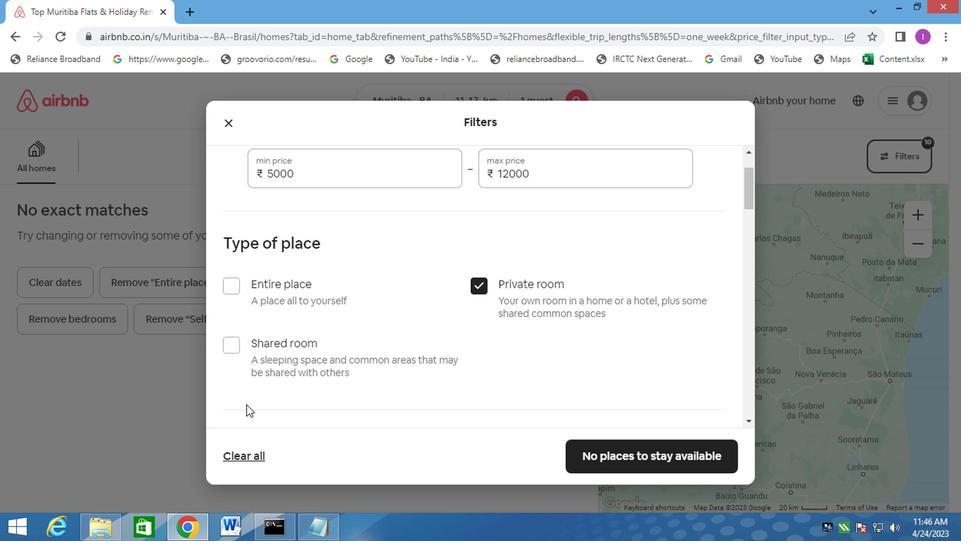 
Action: Mouse moved to (301, 311)
Screenshot: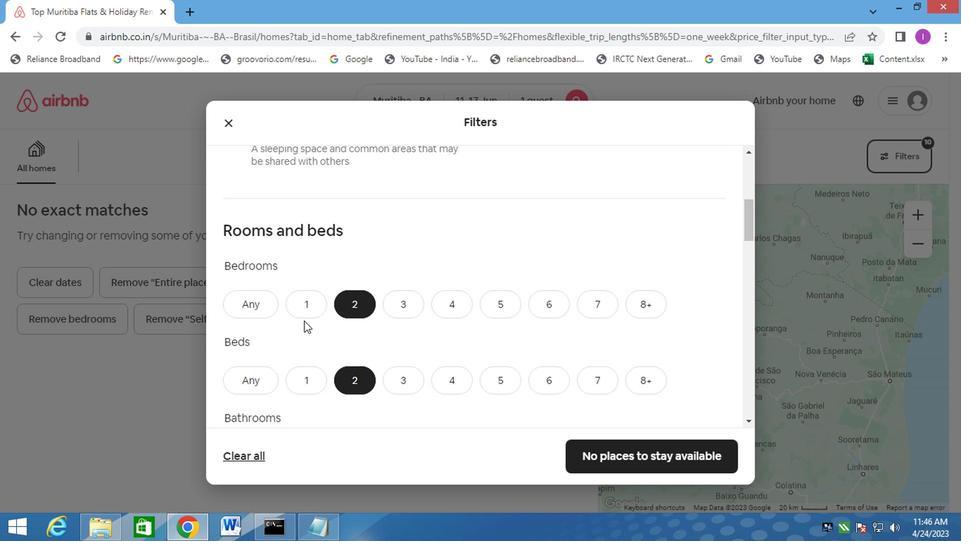 
Action: Mouse pressed left at (301, 311)
Screenshot: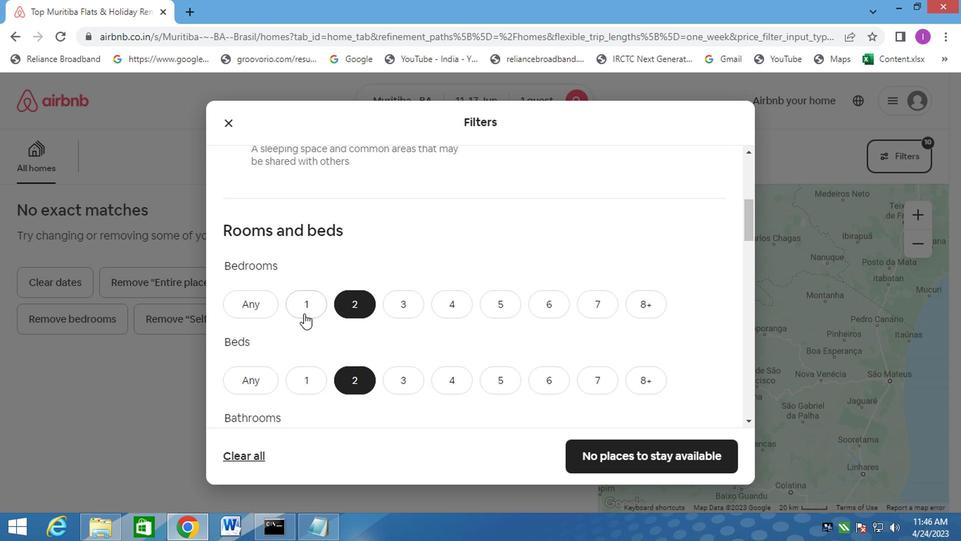 
Action: Mouse moved to (303, 382)
Screenshot: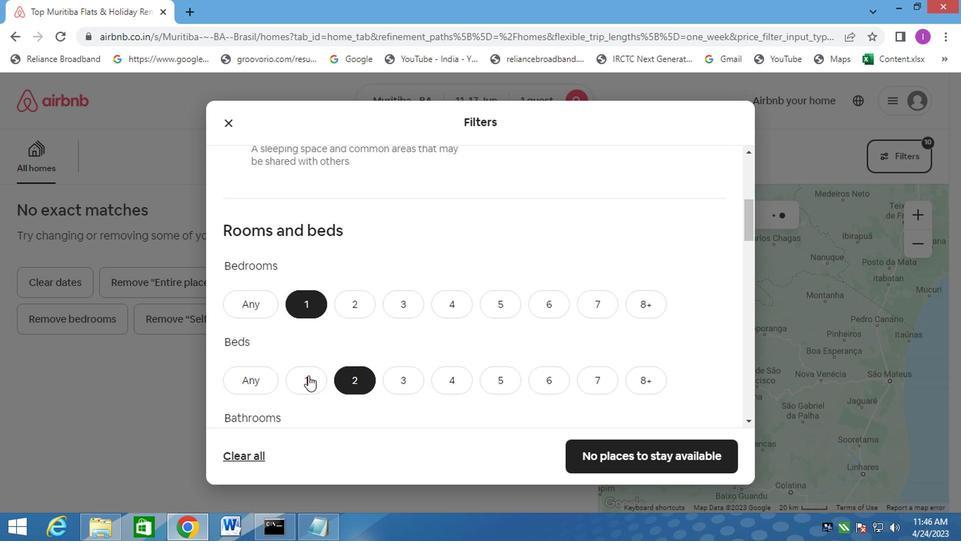 
Action: Mouse pressed left at (303, 382)
Screenshot: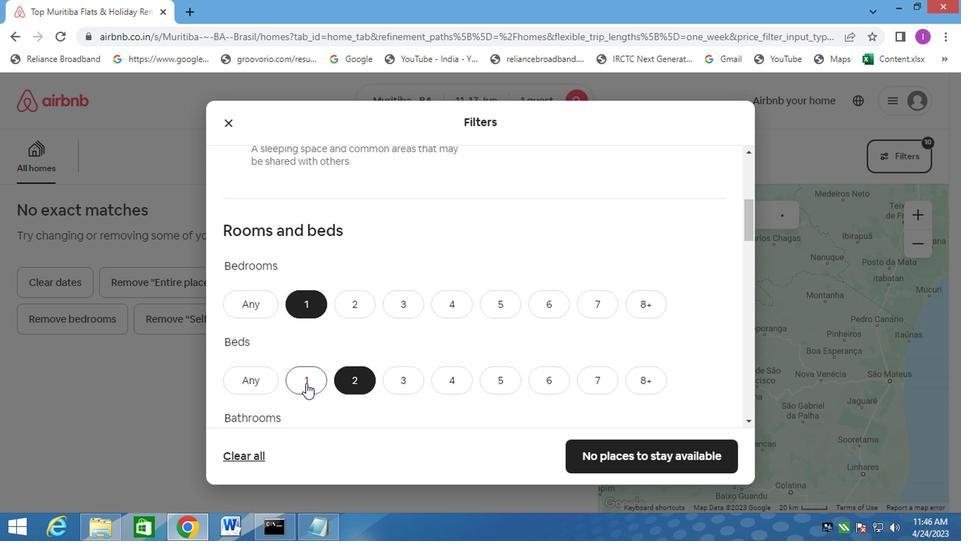
Action: Mouse moved to (313, 366)
Screenshot: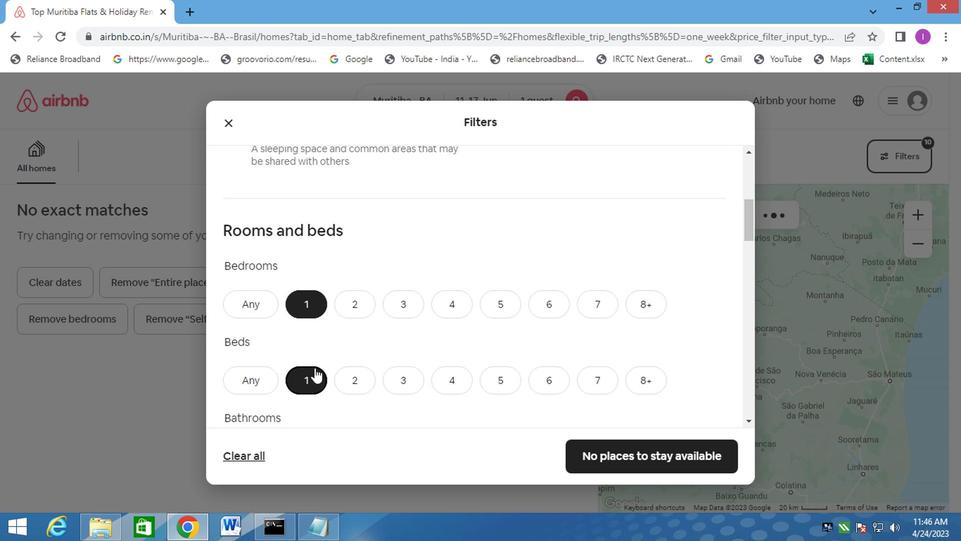 
Action: Mouse scrolled (313, 365) with delta (0, -1)
Screenshot: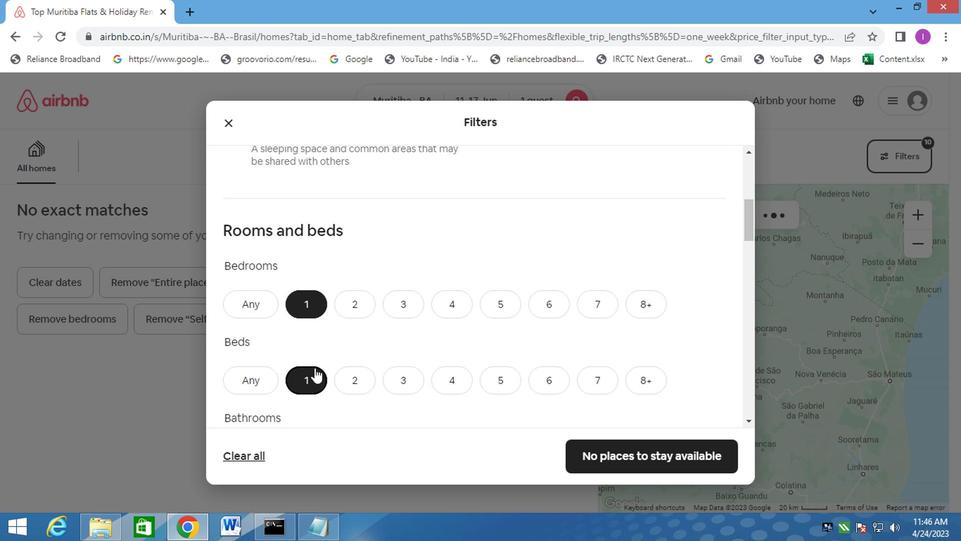 
Action: Mouse scrolled (313, 365) with delta (0, -1)
Screenshot: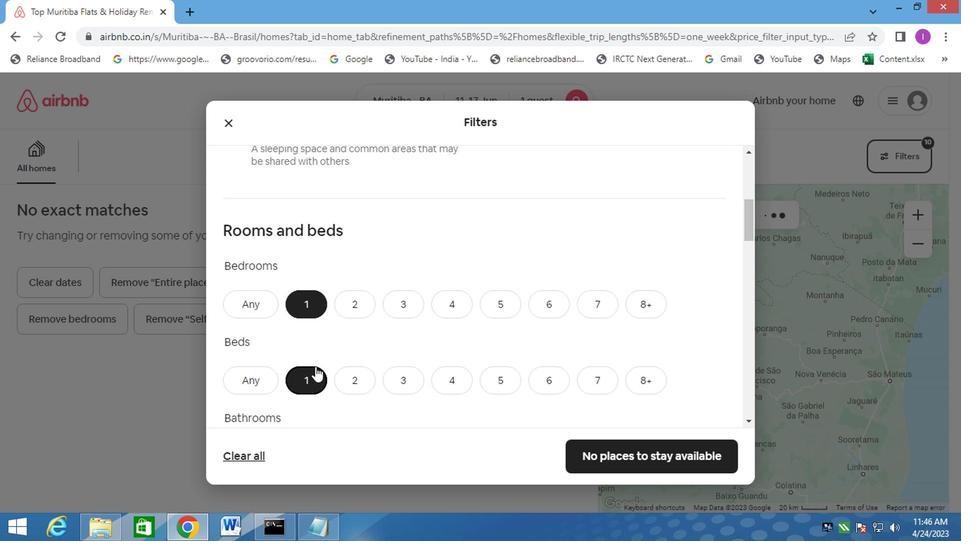 
Action: Mouse scrolled (313, 365) with delta (0, -1)
Screenshot: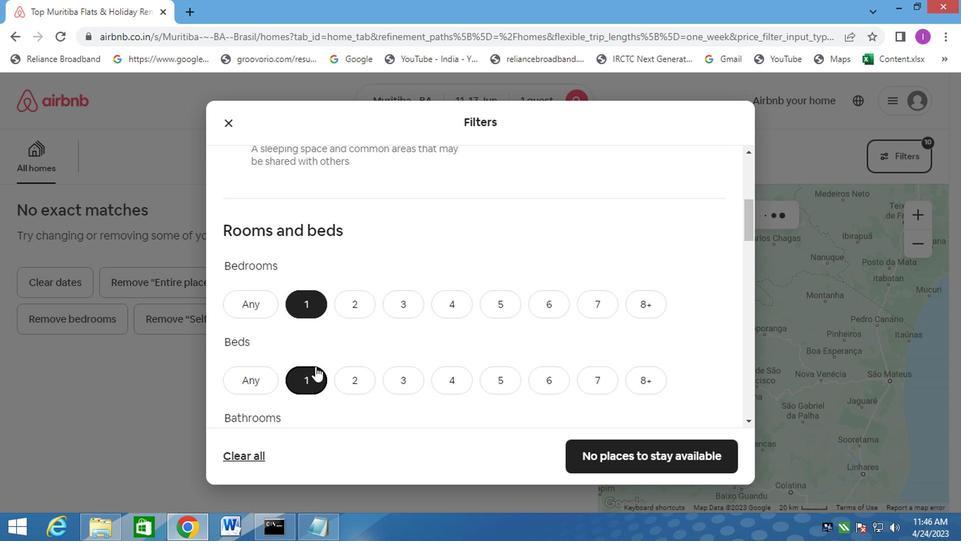 
Action: Mouse moved to (300, 237)
Screenshot: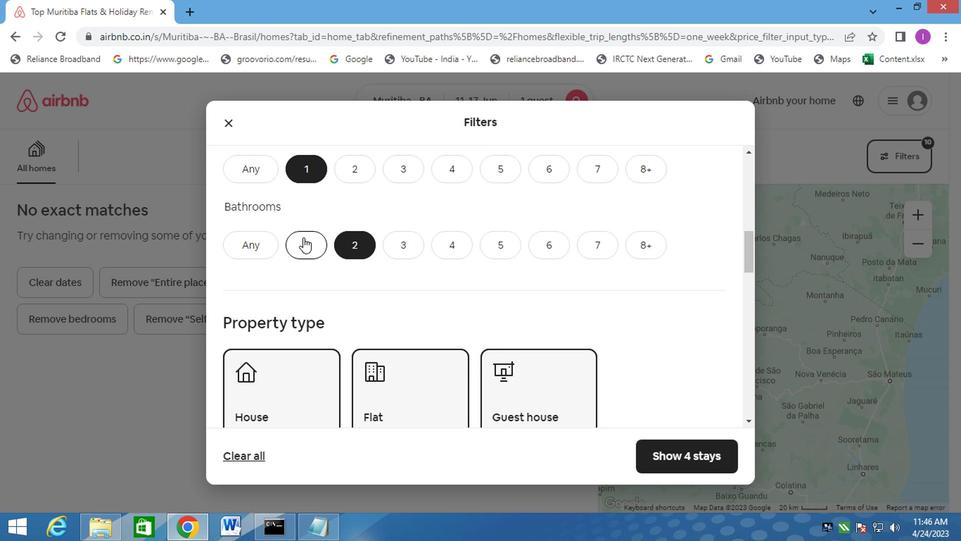 
Action: Mouse pressed left at (300, 237)
Screenshot: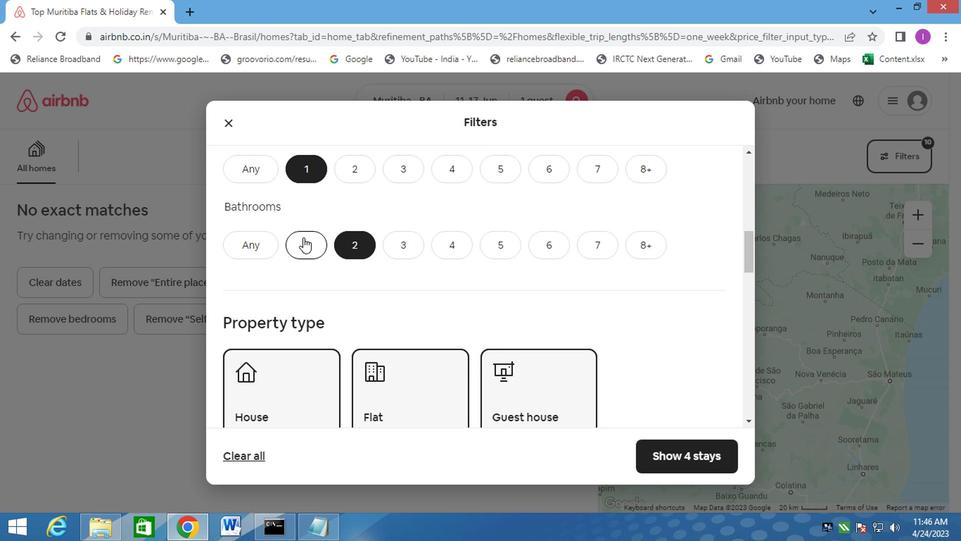 
Action: Mouse moved to (424, 370)
Screenshot: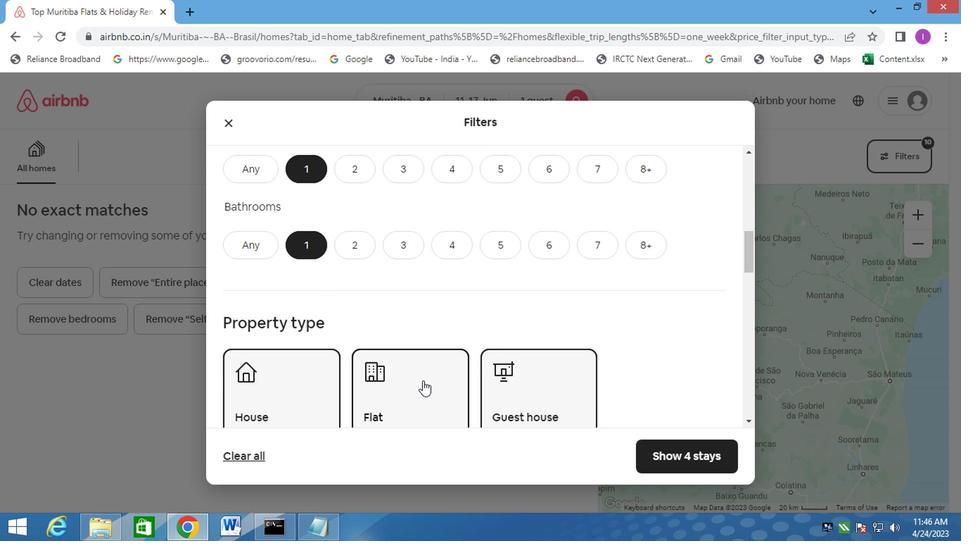 
Action: Mouse scrolled (424, 370) with delta (0, 0)
Screenshot: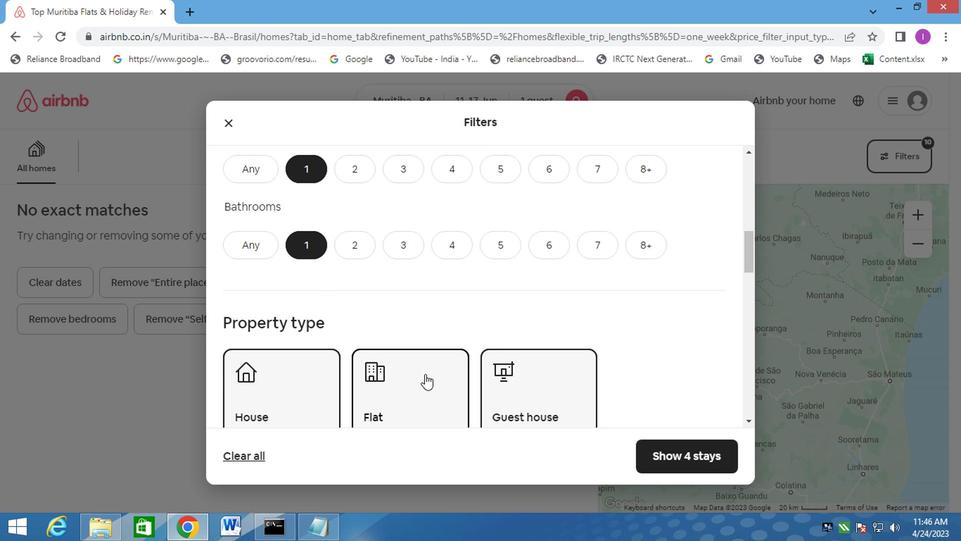 
Action: Mouse scrolled (424, 370) with delta (0, 0)
Screenshot: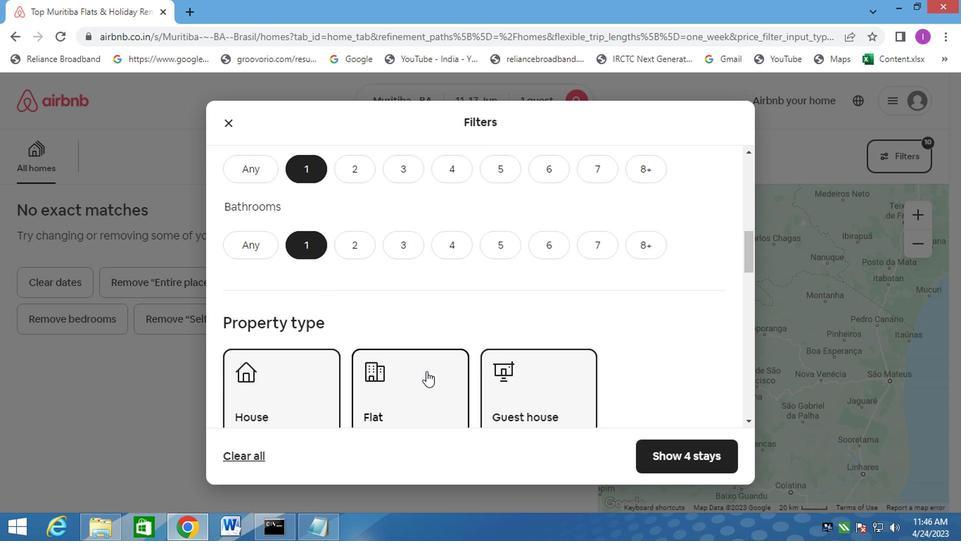 
Action: Mouse moved to (259, 272)
Screenshot: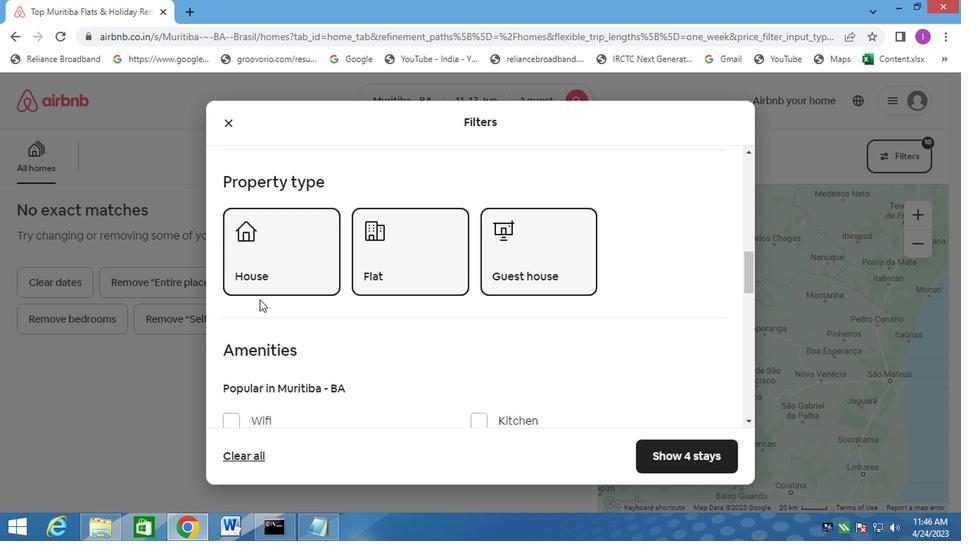 
Action: Mouse pressed left at (259, 272)
Screenshot: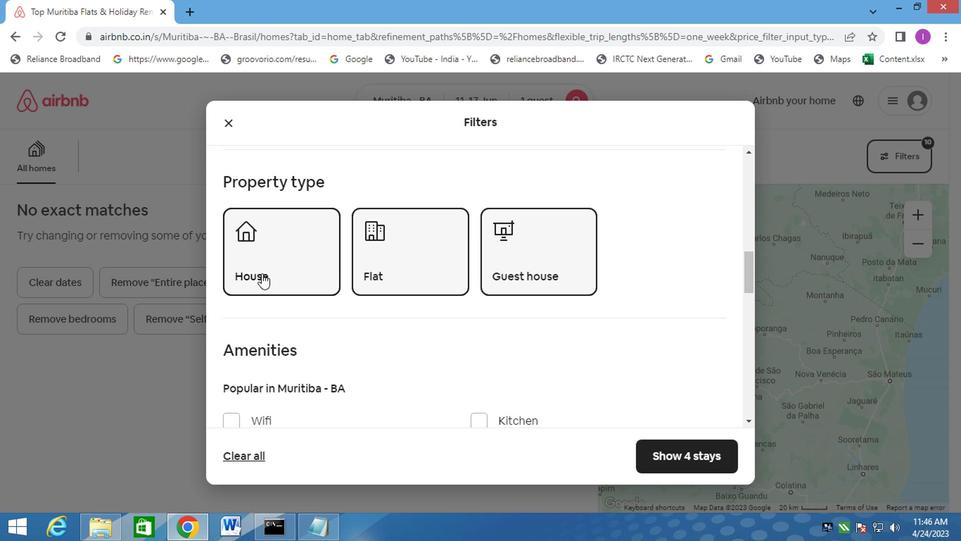 
Action: Mouse moved to (266, 263)
Screenshot: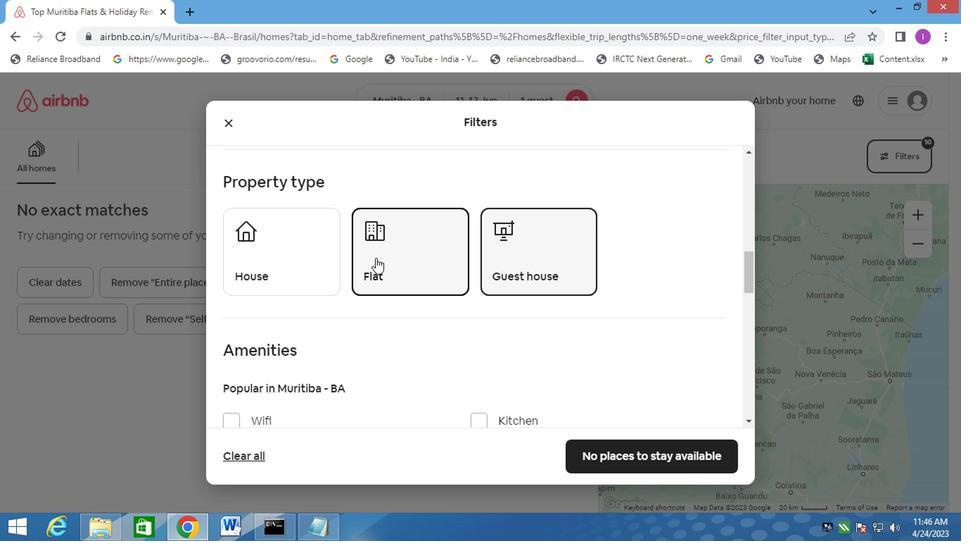 
Action: Mouse pressed left at (266, 263)
Screenshot: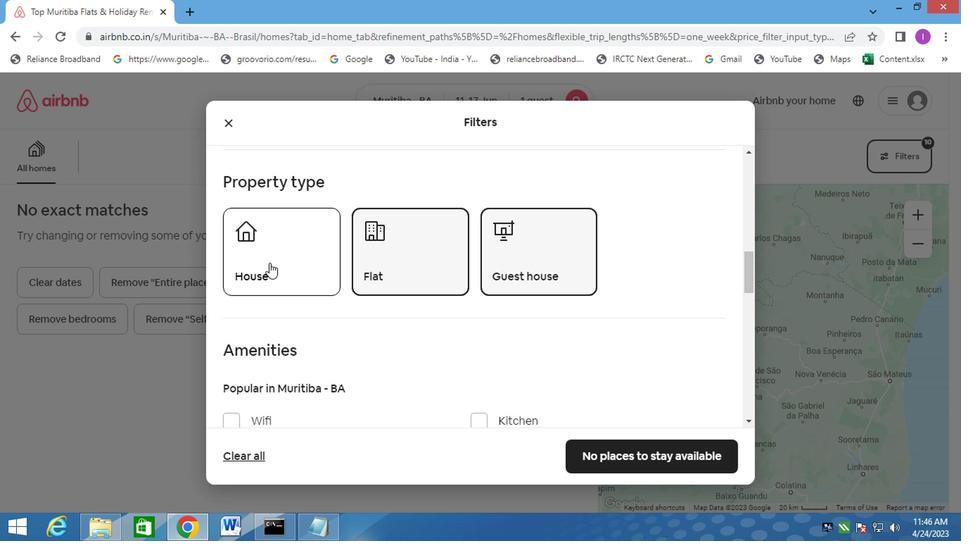
Action: Mouse moved to (489, 319)
Screenshot: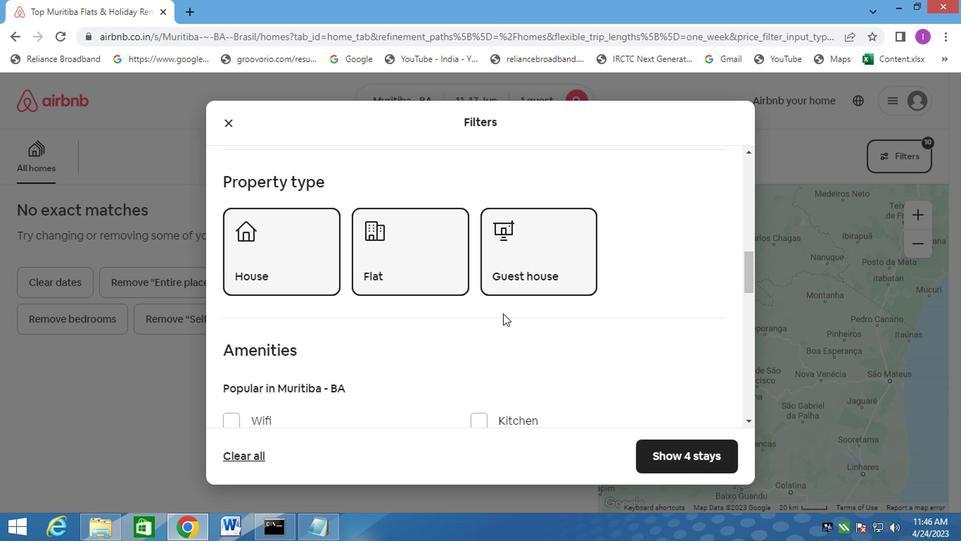 
Action: Mouse scrolled (489, 318) with delta (0, 0)
Screenshot: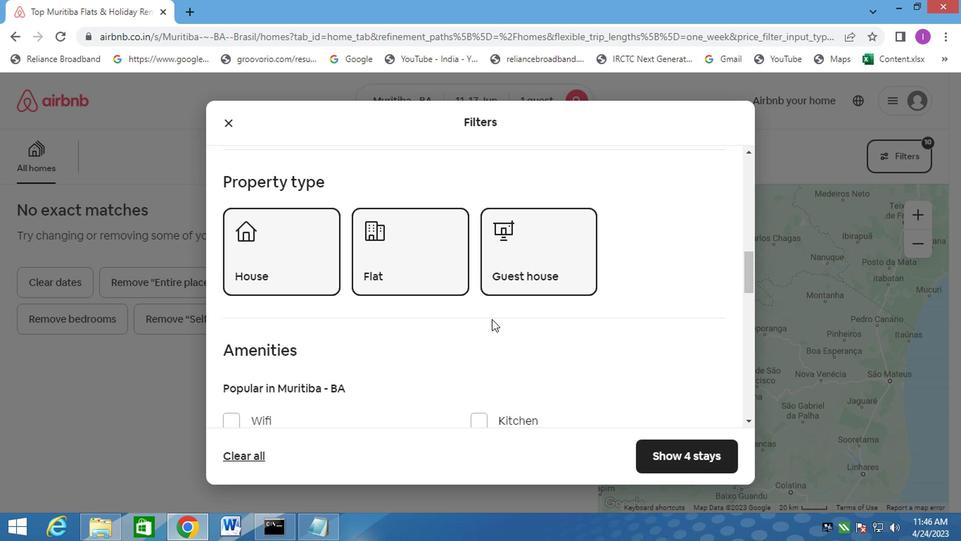 
Action: Mouse scrolled (489, 318) with delta (0, 0)
Screenshot: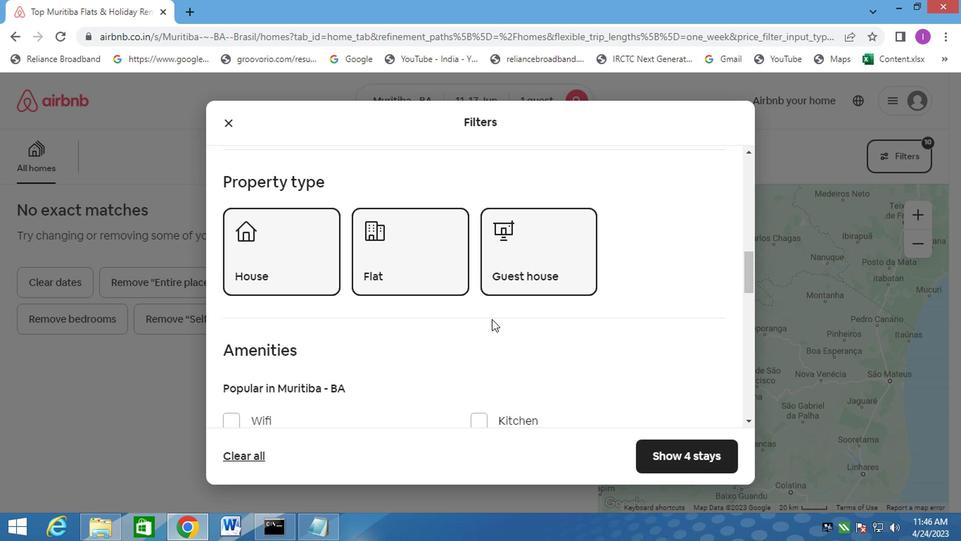 
Action: Mouse moved to (170, 374)
Screenshot: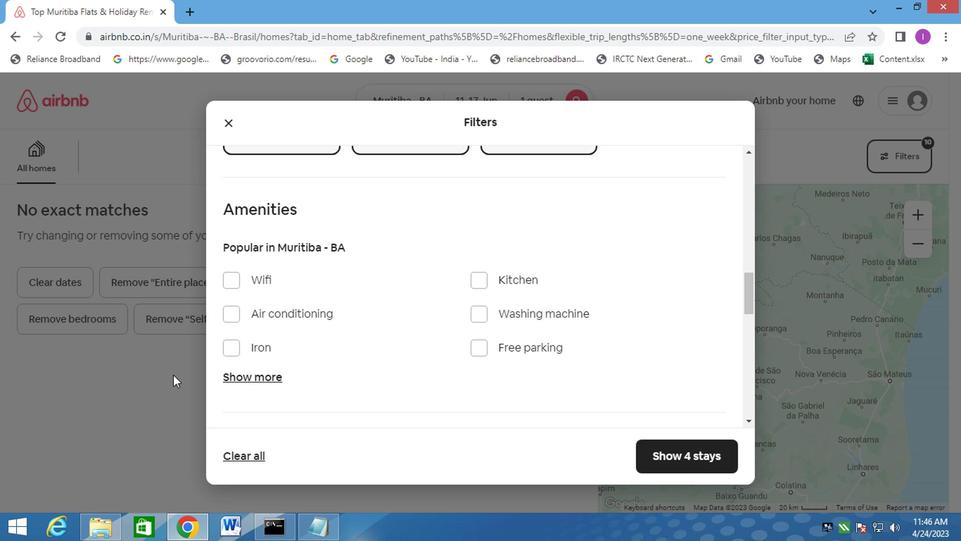 
Action: Mouse scrolled (170, 373) with delta (0, 0)
Screenshot: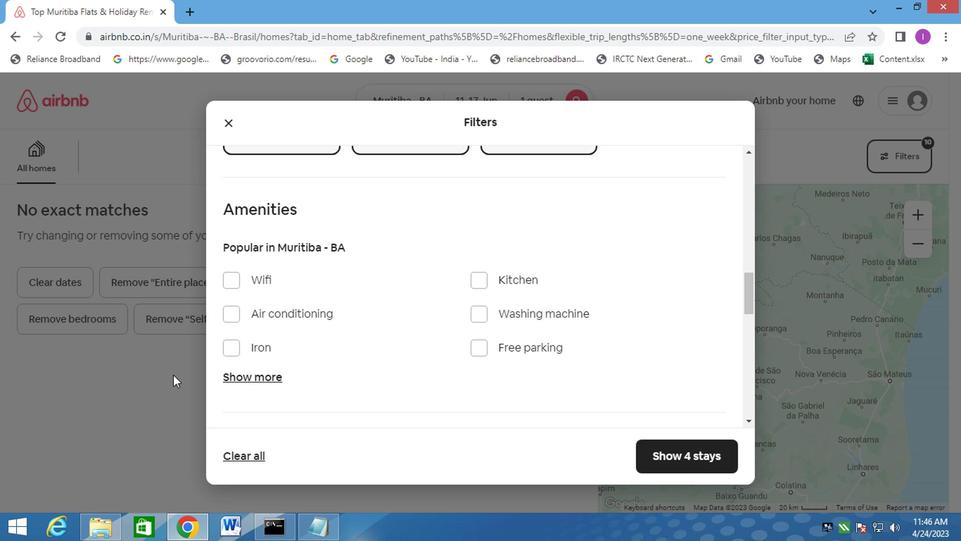 
Action: Mouse moved to (172, 374)
Screenshot: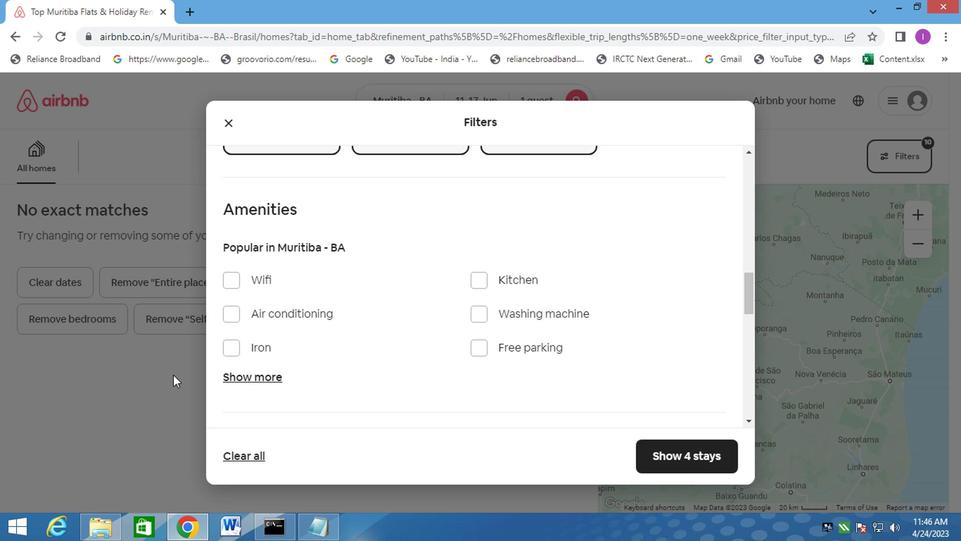 
Action: Mouse scrolled (172, 373) with delta (0, 0)
Screenshot: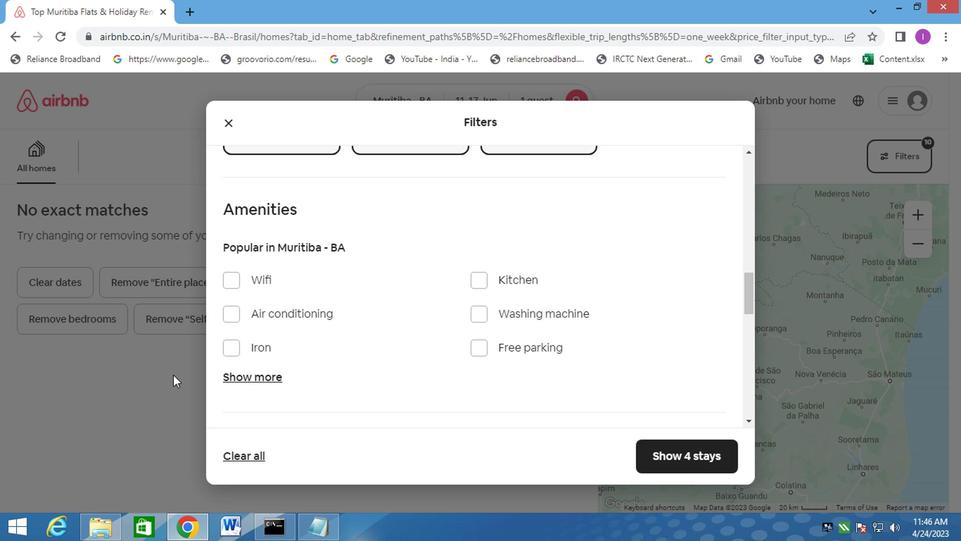 
Action: Mouse moved to (179, 375)
Screenshot: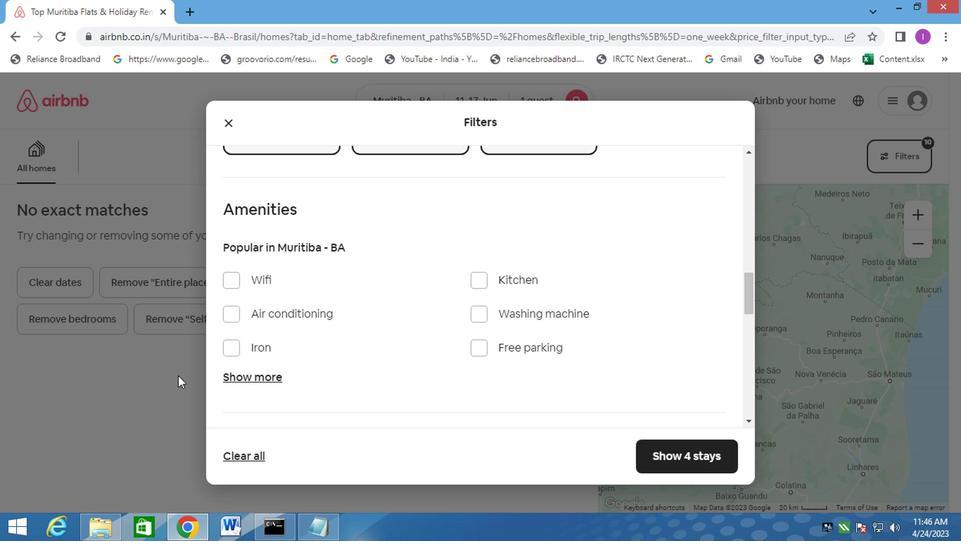 
Action: Mouse scrolled (179, 374) with delta (0, -1)
Screenshot: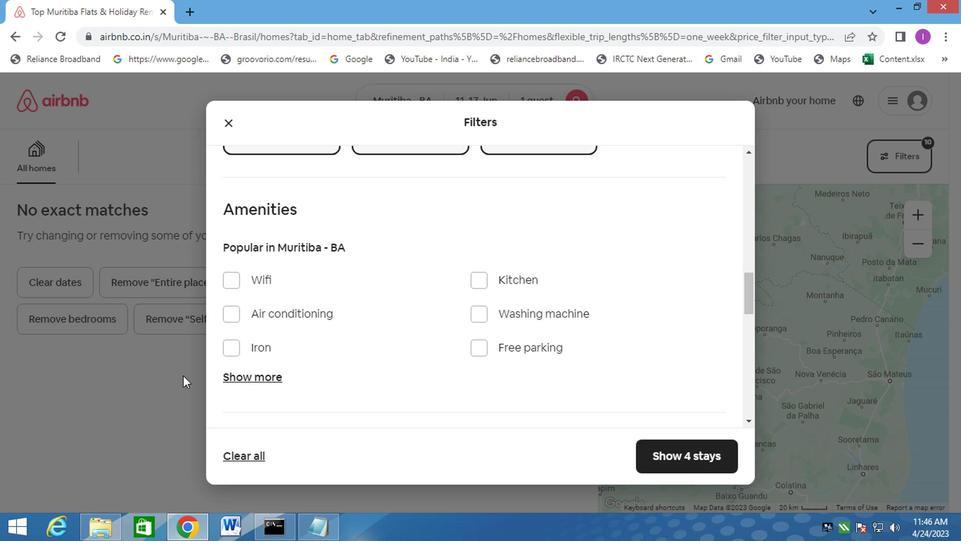 
Action: Mouse scrolled (179, 374) with delta (0, -1)
Screenshot: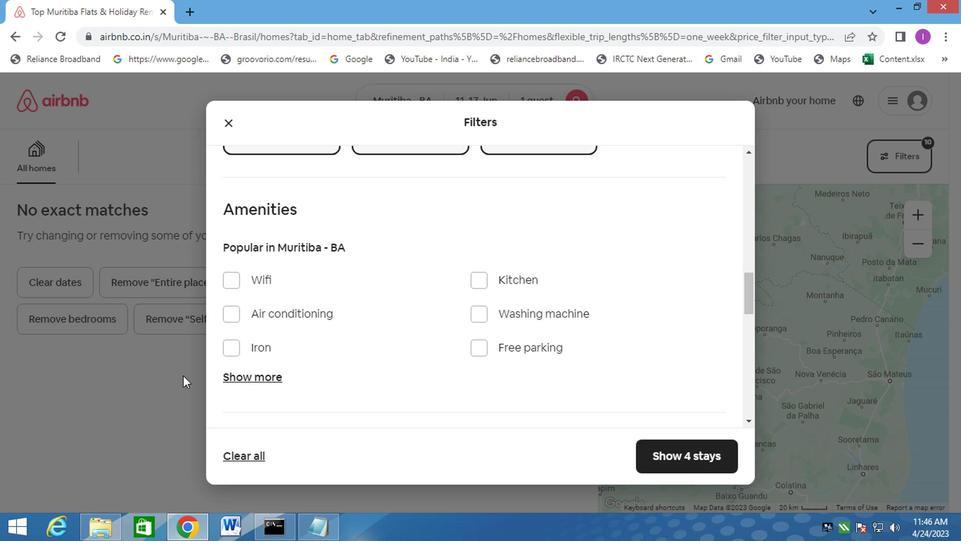 
Action: Mouse moved to (523, 292)
Screenshot: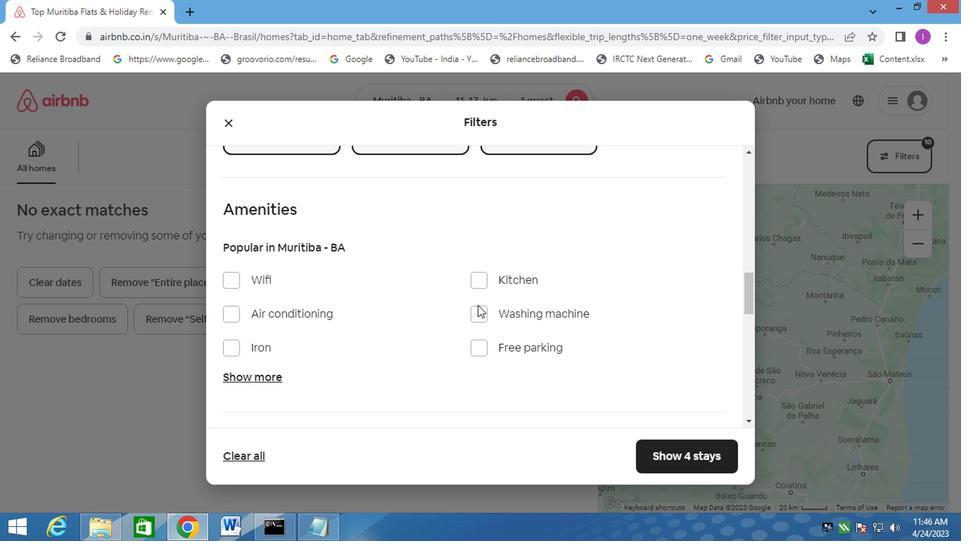 
Action: Mouse scrolled (523, 291) with delta (0, -1)
Screenshot: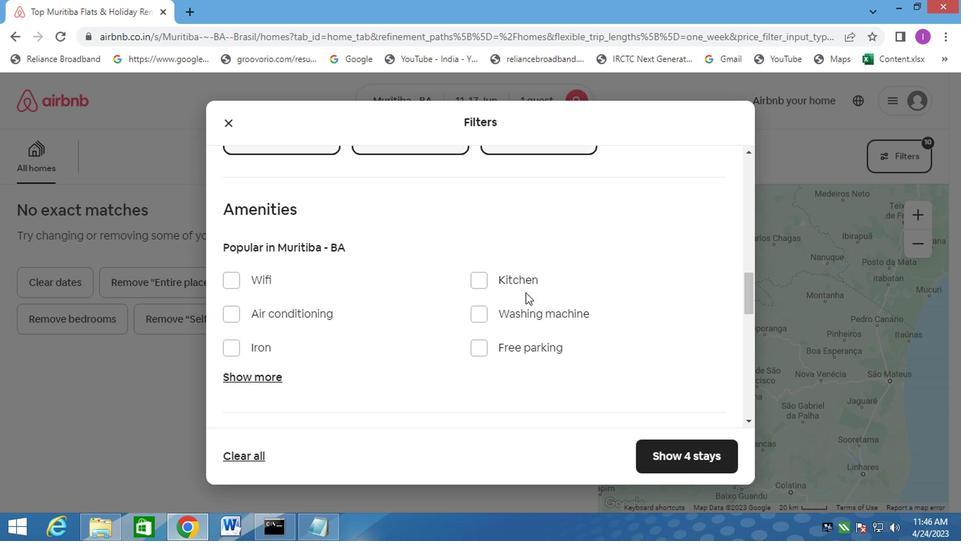 
Action: Mouse moved to (523, 293)
Screenshot: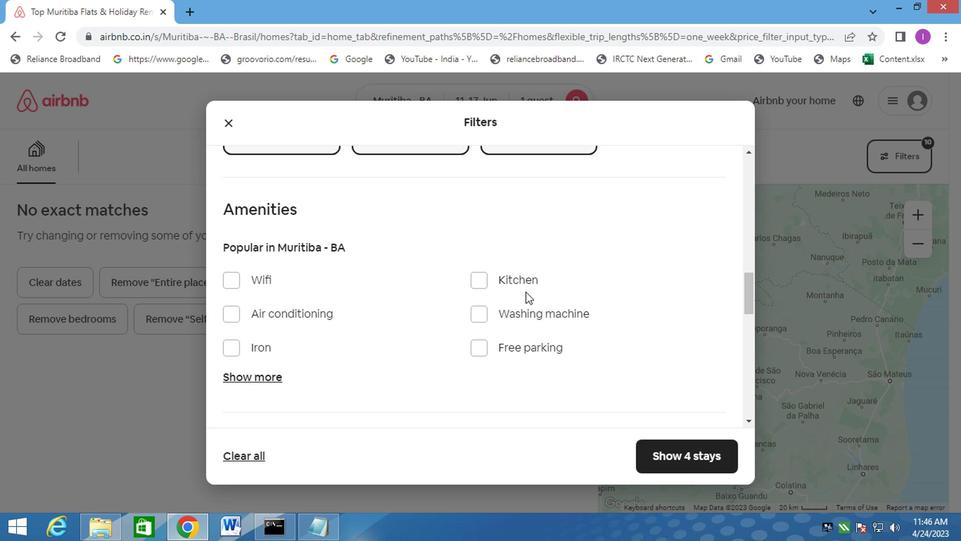 
Action: Mouse scrolled (523, 292) with delta (0, 0)
Screenshot: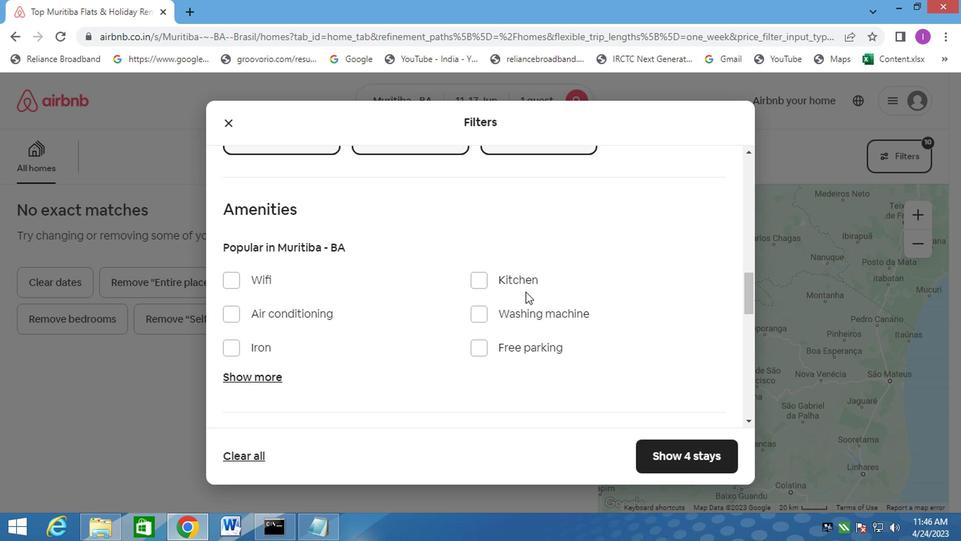 
Action: Mouse moved to (523, 294)
Screenshot: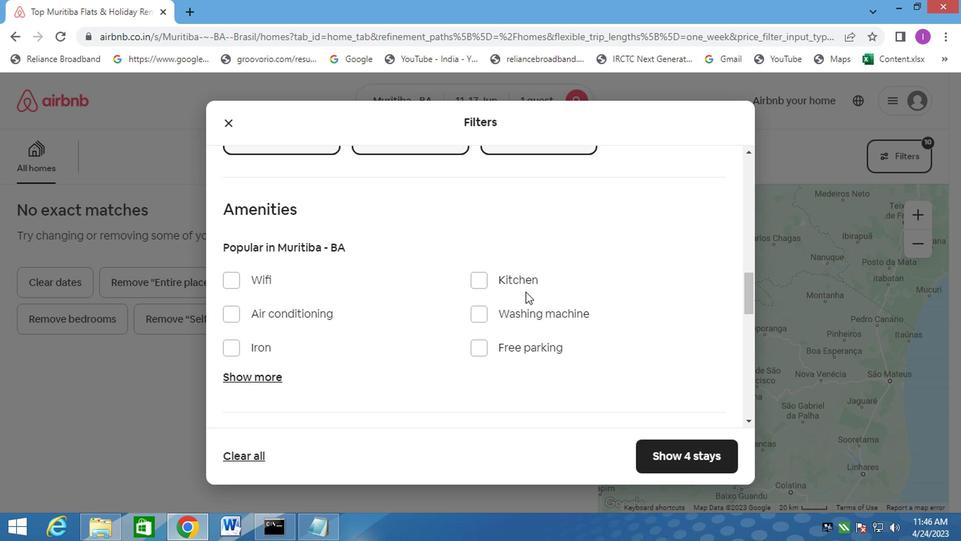 
Action: Mouse scrolled (523, 293) with delta (0, -1)
Screenshot: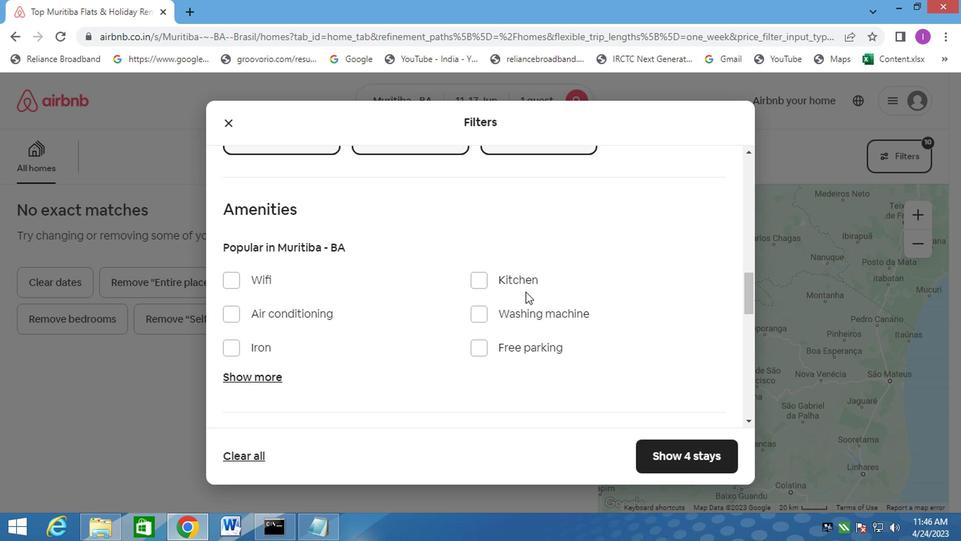 
Action: Mouse moved to (523, 294)
Screenshot: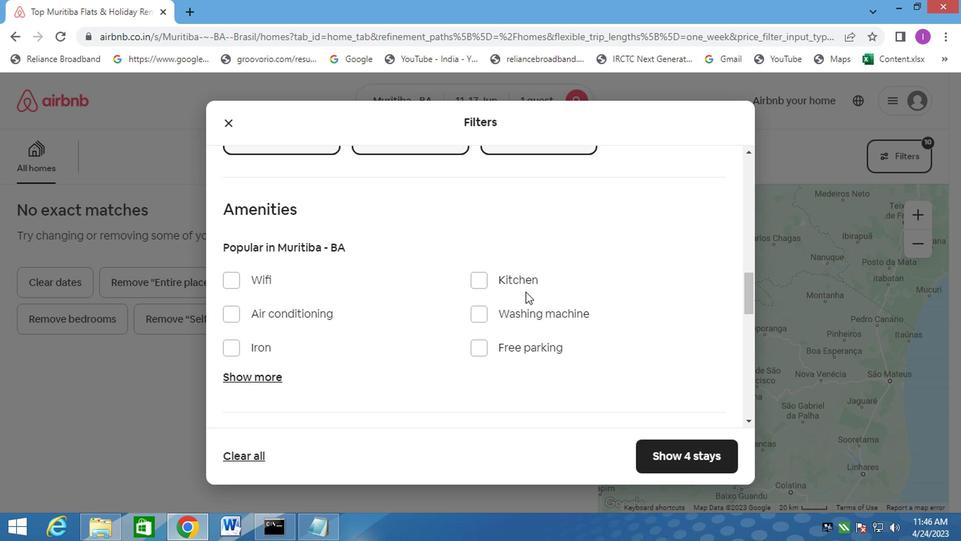 
Action: Mouse scrolled (523, 294) with delta (0, 0)
Screenshot: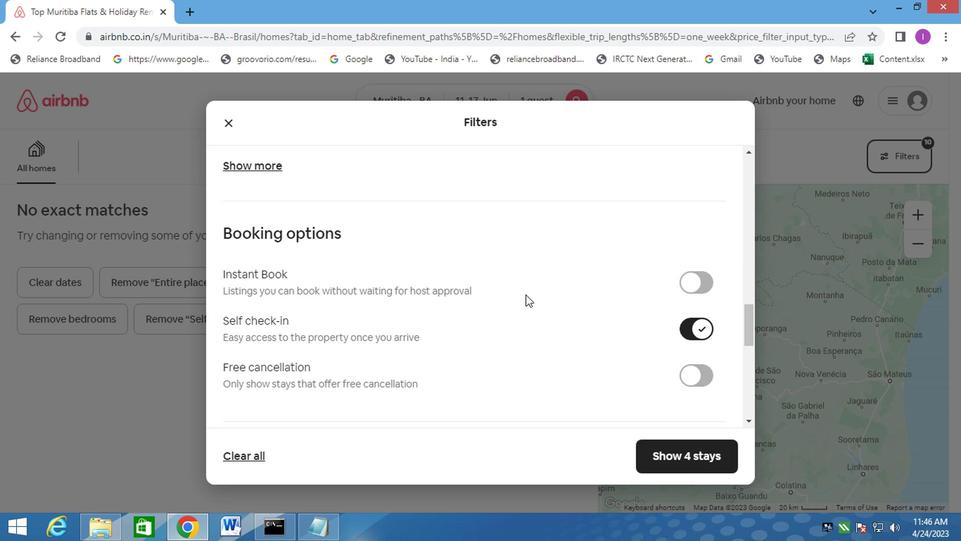 
Action: Mouse scrolled (523, 294) with delta (0, 0)
Screenshot: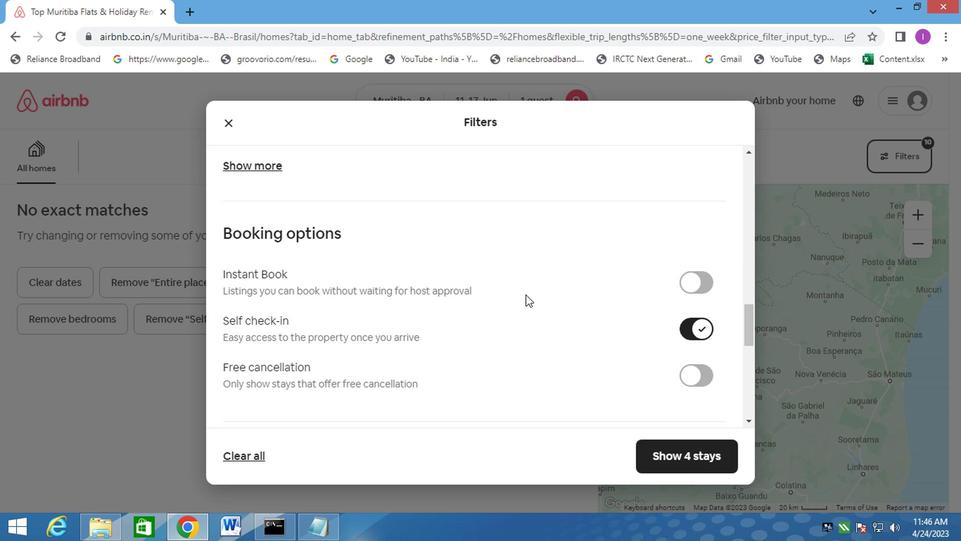 
Action: Mouse scrolled (523, 294) with delta (0, 0)
Screenshot: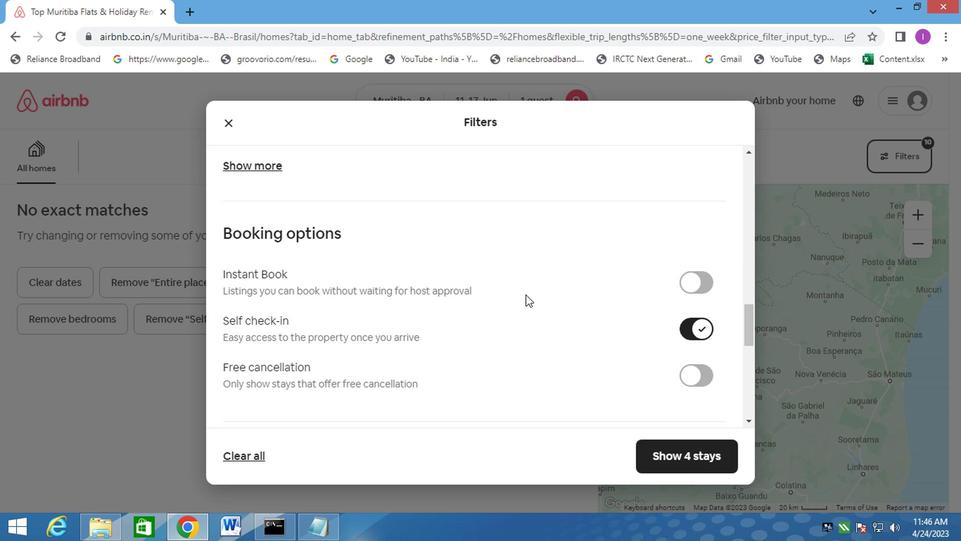 
Action: Mouse scrolled (523, 294) with delta (0, 0)
Screenshot: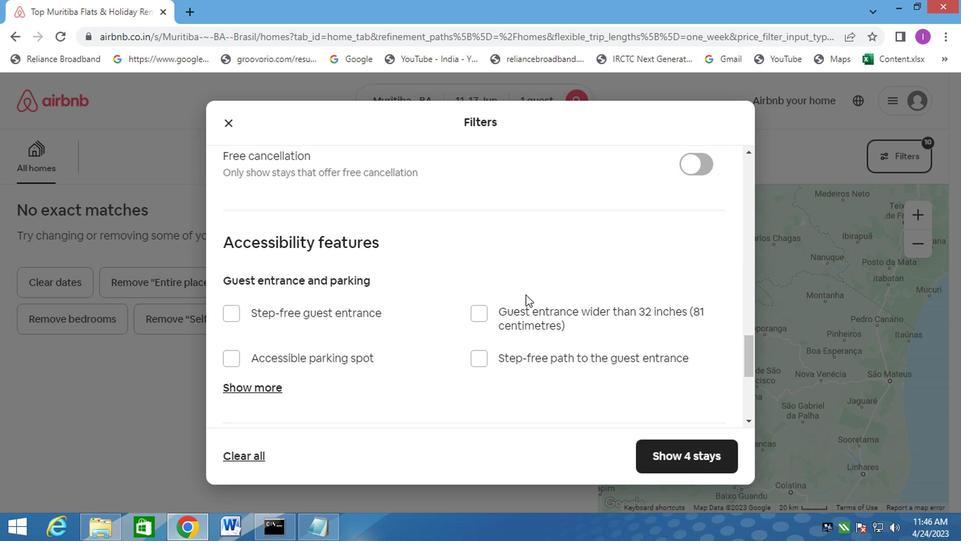 
Action: Mouse scrolled (523, 294) with delta (0, 0)
Screenshot: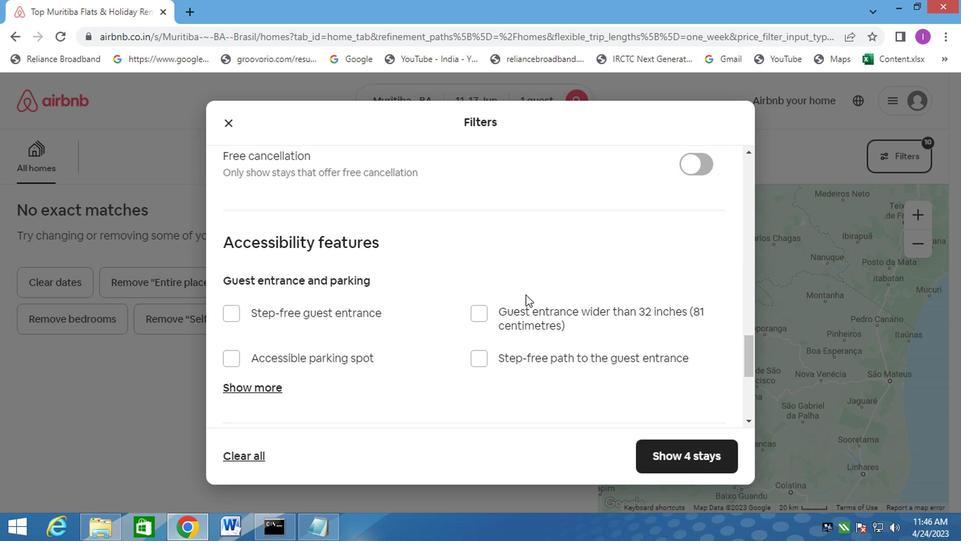 
Action: Mouse scrolled (523, 294) with delta (0, 0)
Screenshot: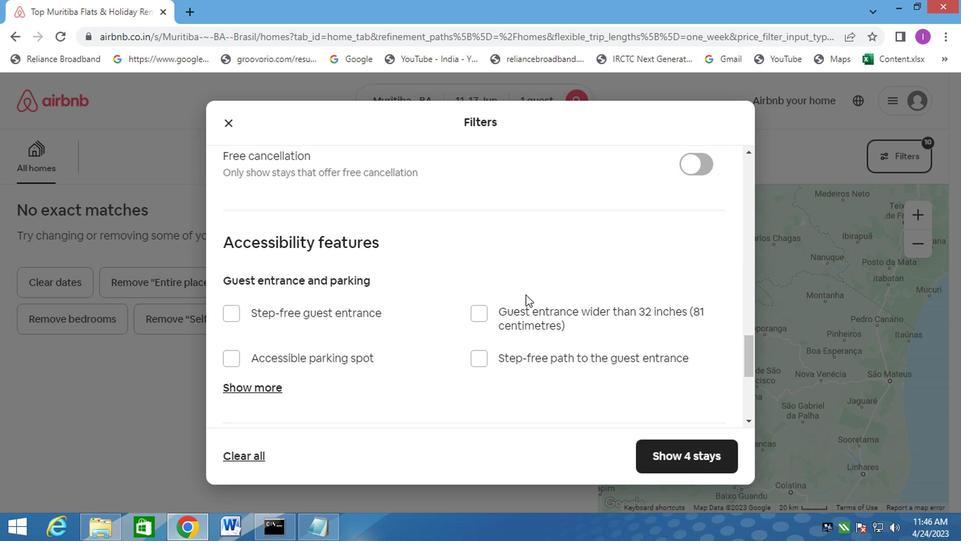 
Action: Mouse scrolled (523, 294) with delta (0, 0)
Screenshot: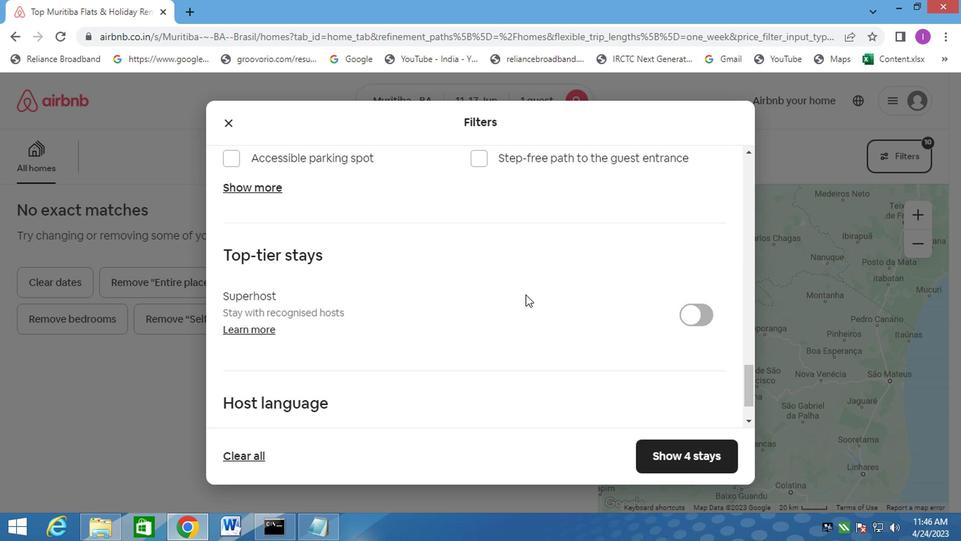 
Action: Mouse scrolled (523, 294) with delta (0, 0)
Screenshot: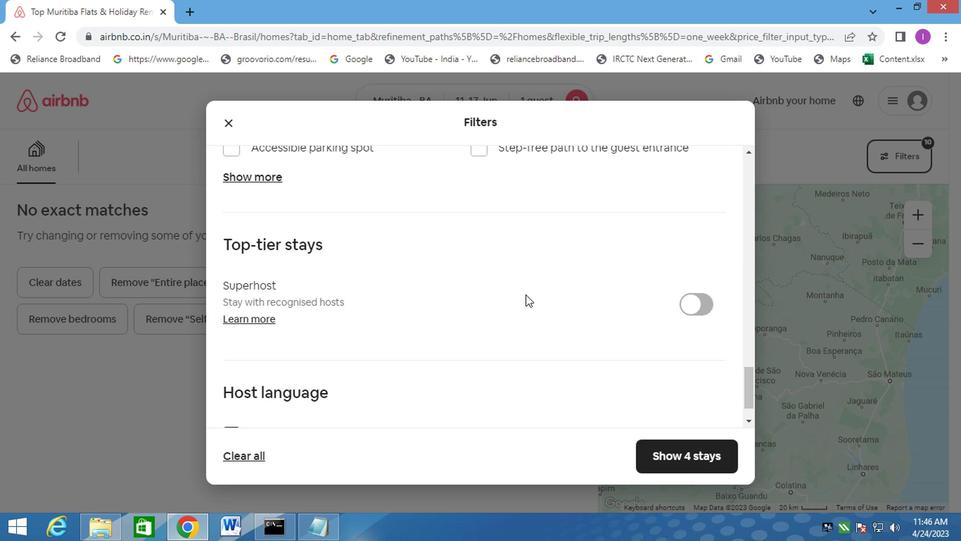 
Action: Mouse scrolled (523, 294) with delta (0, 0)
Screenshot: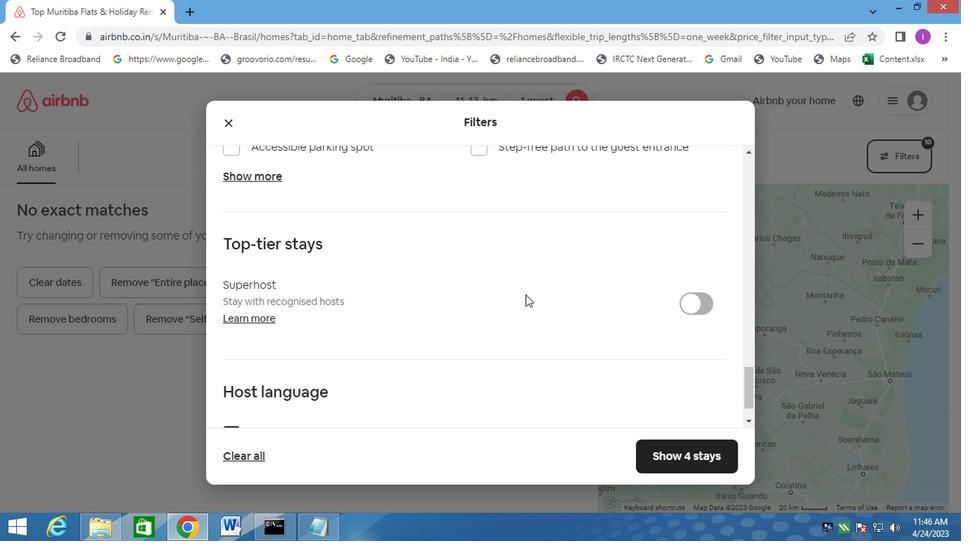 
Action: Mouse scrolled (523, 294) with delta (0, 0)
Screenshot: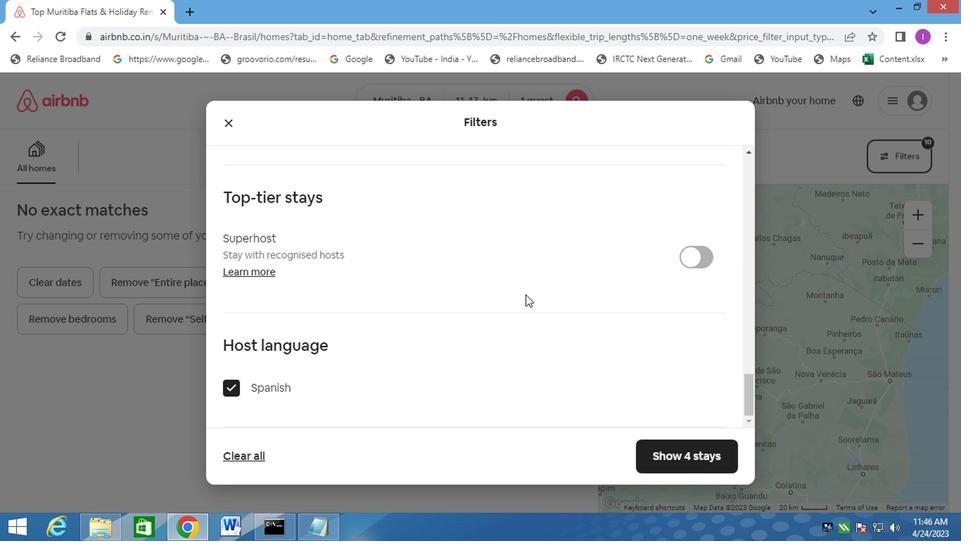 
Action: Mouse scrolled (523, 294) with delta (0, 0)
Screenshot: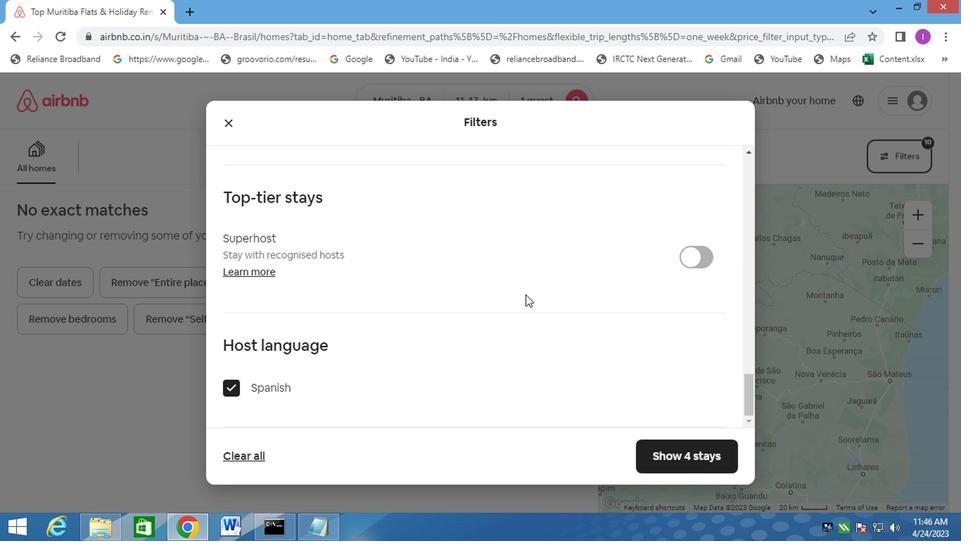 
Action: Mouse scrolled (523, 294) with delta (0, 0)
Screenshot: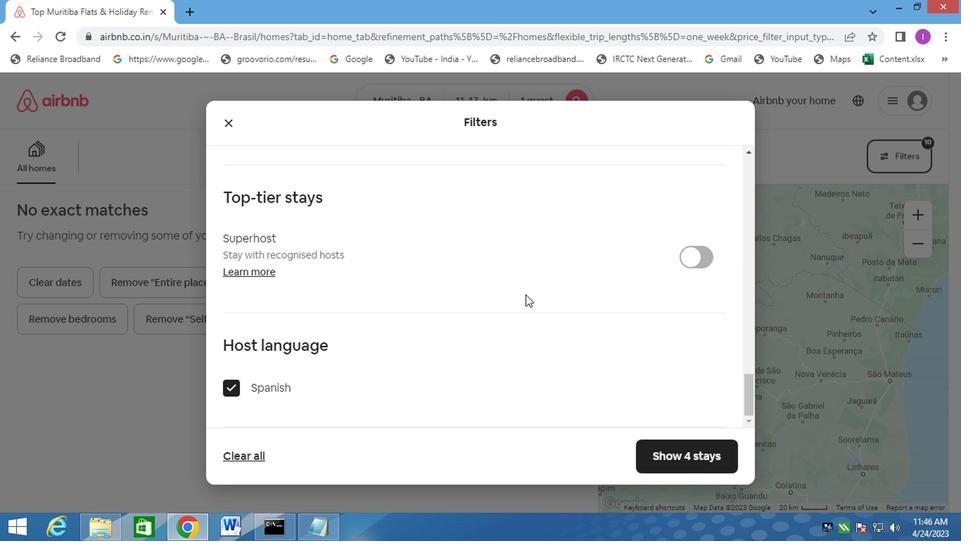 
Action: Mouse moved to (675, 460)
Screenshot: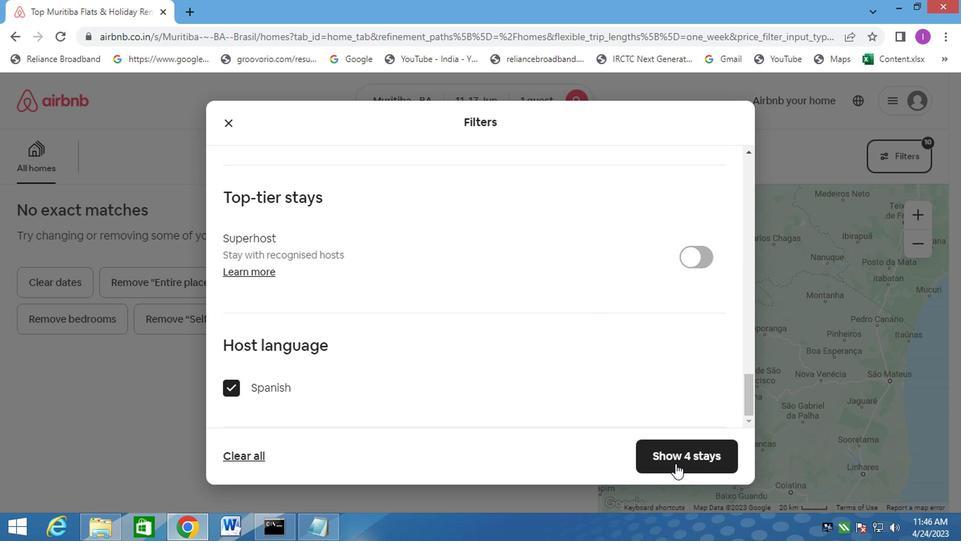
Action: Mouse pressed left at (675, 460)
Screenshot: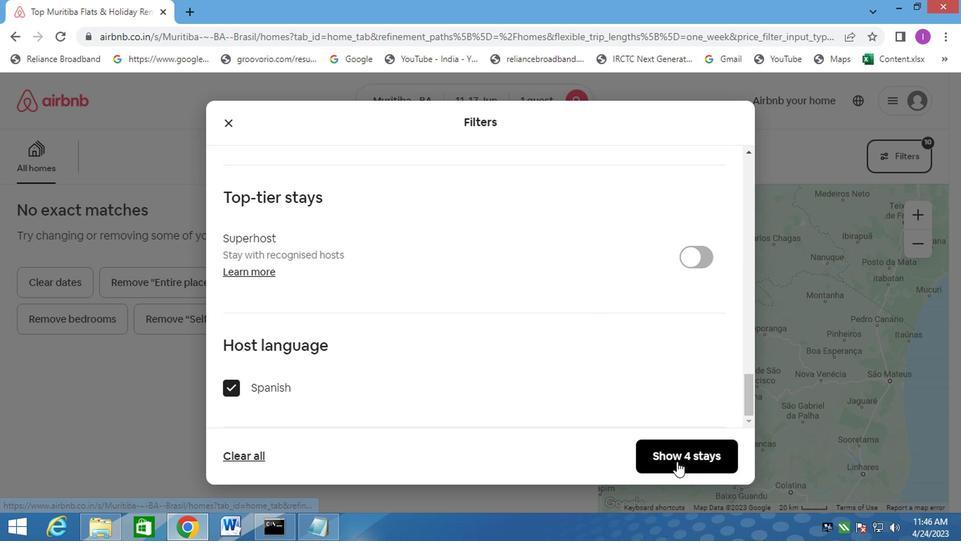
Action: Mouse moved to (674, 224)
Screenshot: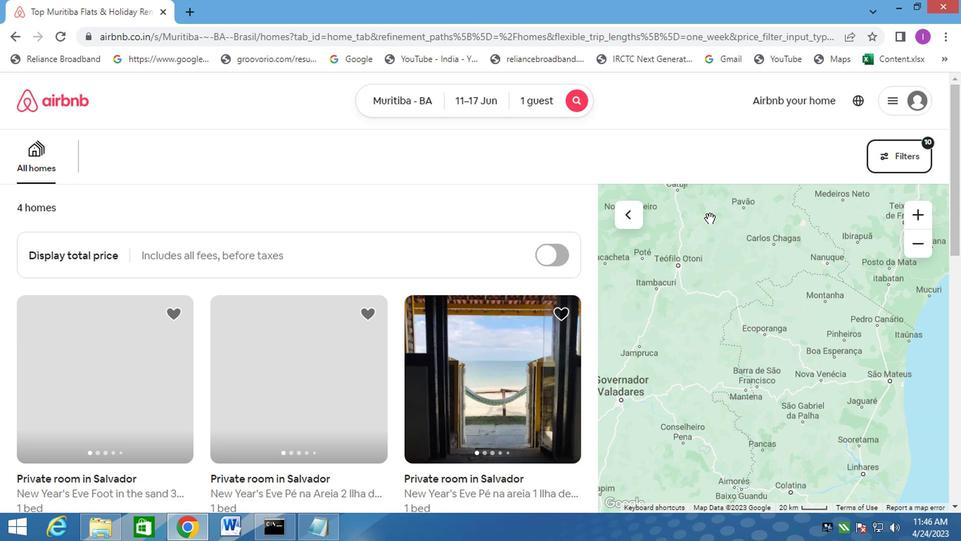 
Action: Key pressed <Key.f8>
Screenshot: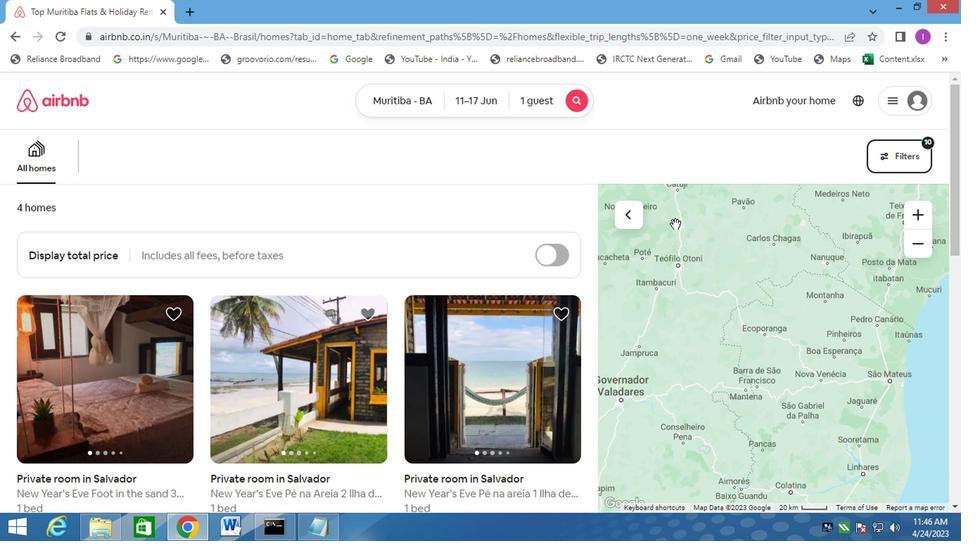 
